 Task: Open a blank sheet, save the file as effectivedm.rtf Add Heading 'Strategies for effective decision-making: 'Add the following points with tick bullets '•	Gather information _x000D_
•	Consider pros and cons_x000D_
' Highlight heading with color  Grey ,change the font size of heading and points to 26
Action: Mouse moved to (349, 180)
Screenshot: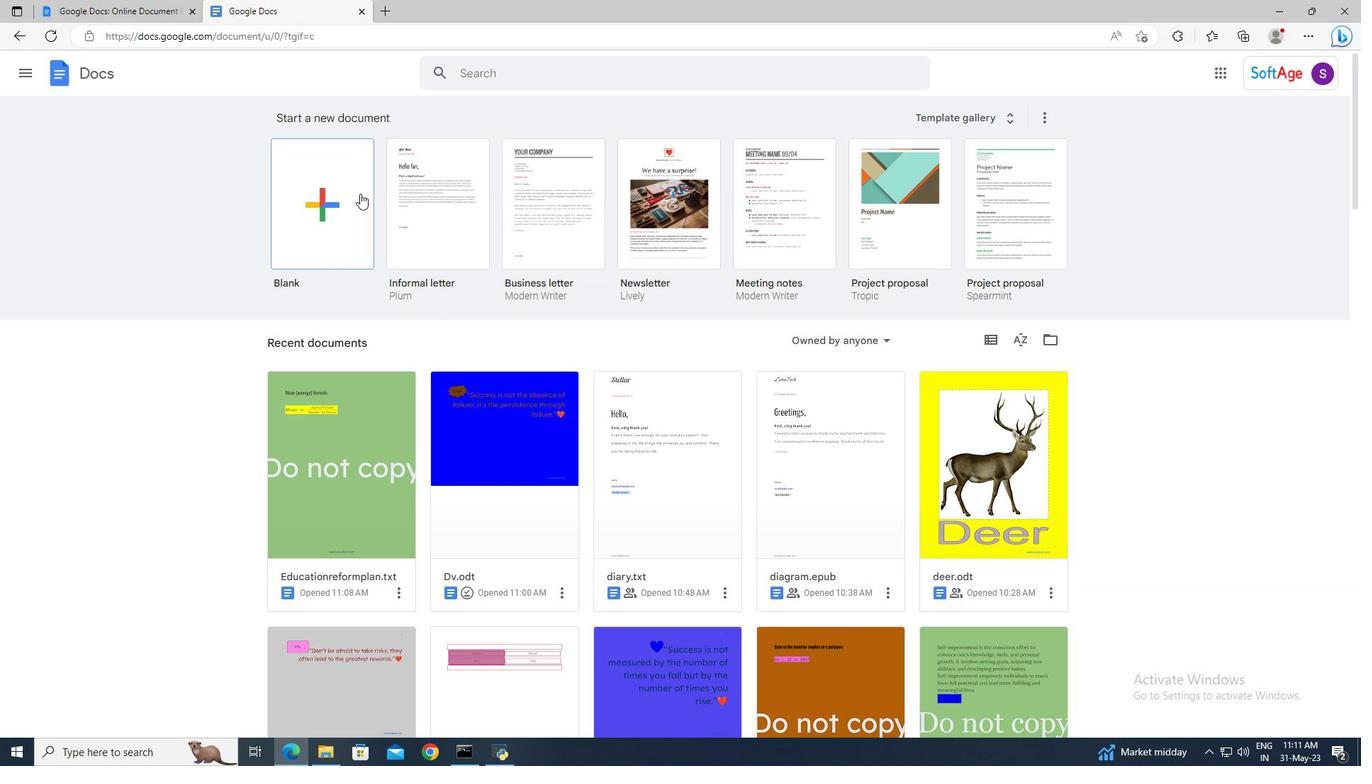 
Action: Mouse pressed left at (349, 180)
Screenshot: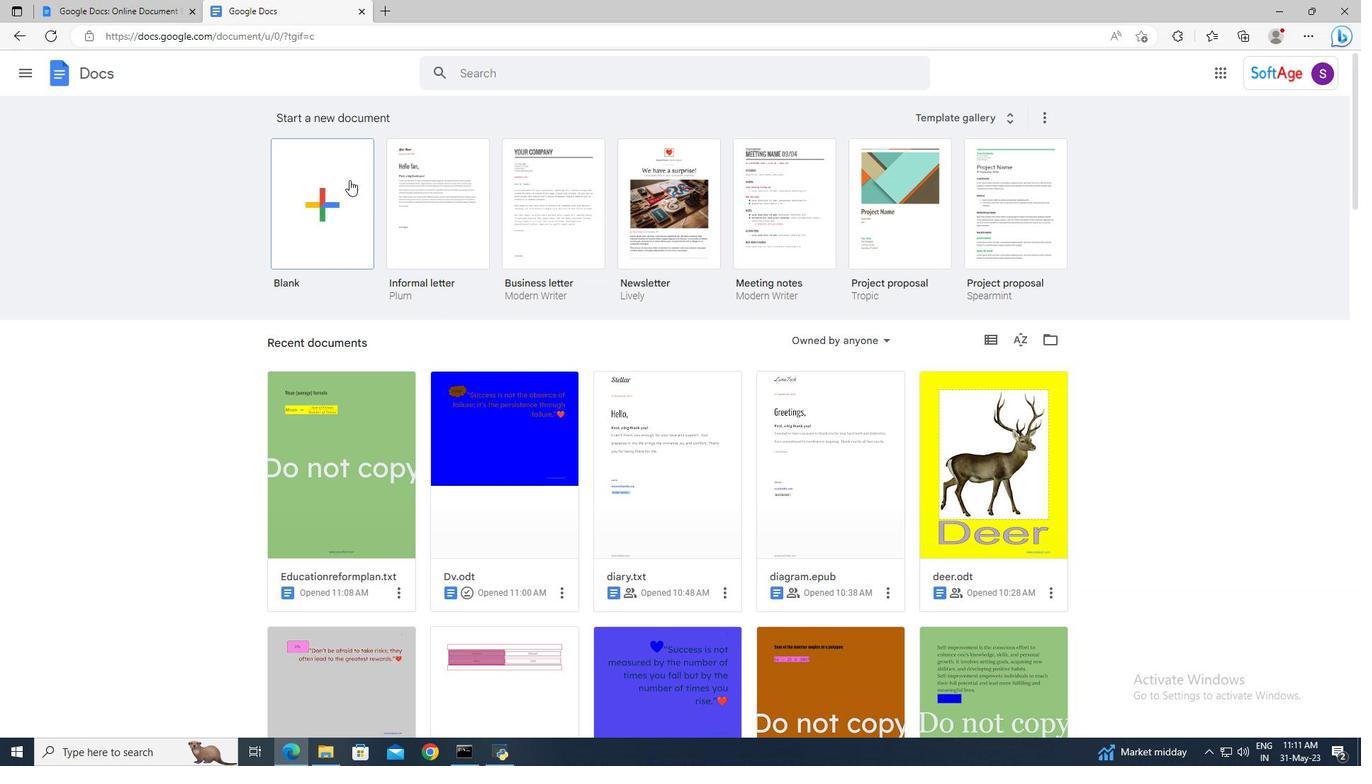 
Action: Mouse moved to (138, 66)
Screenshot: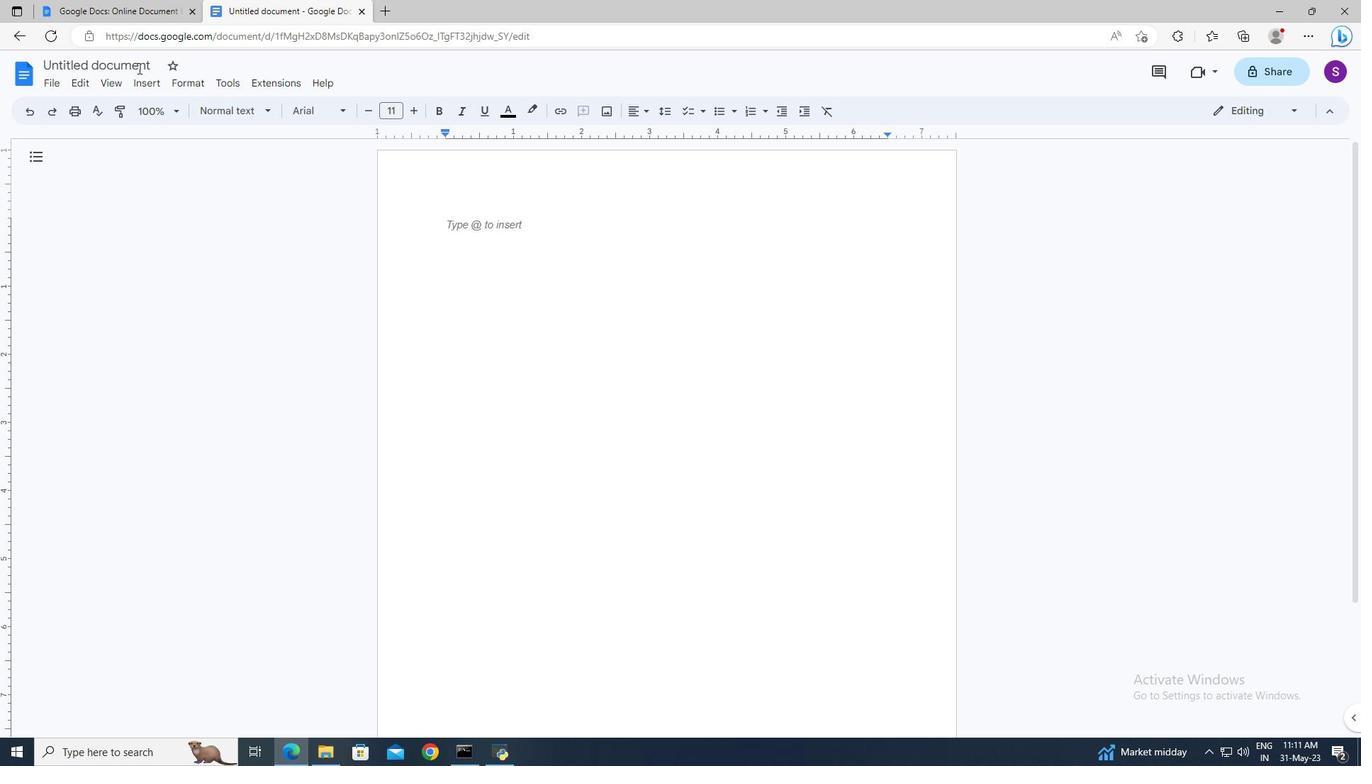 
Action: Mouse pressed left at (138, 66)
Screenshot: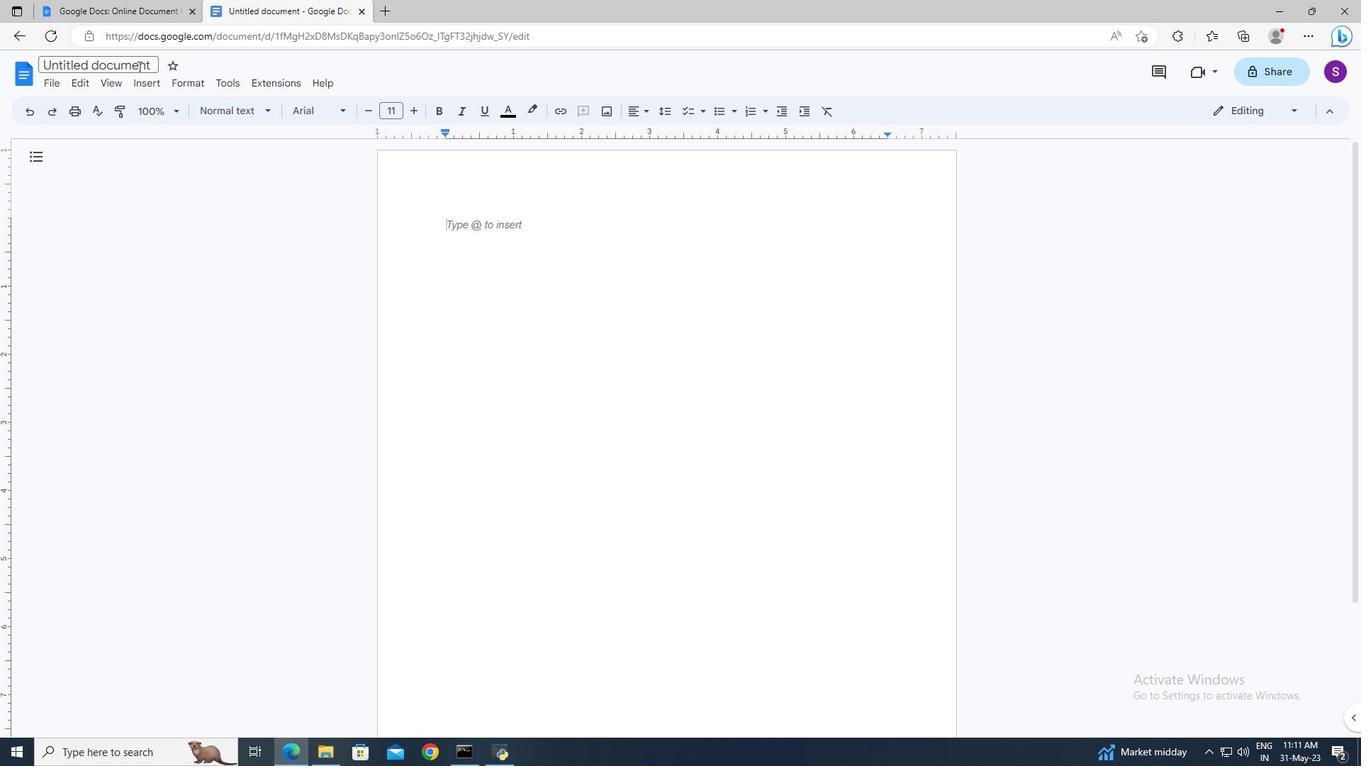 
Action: Mouse moved to (138, 65)
Screenshot: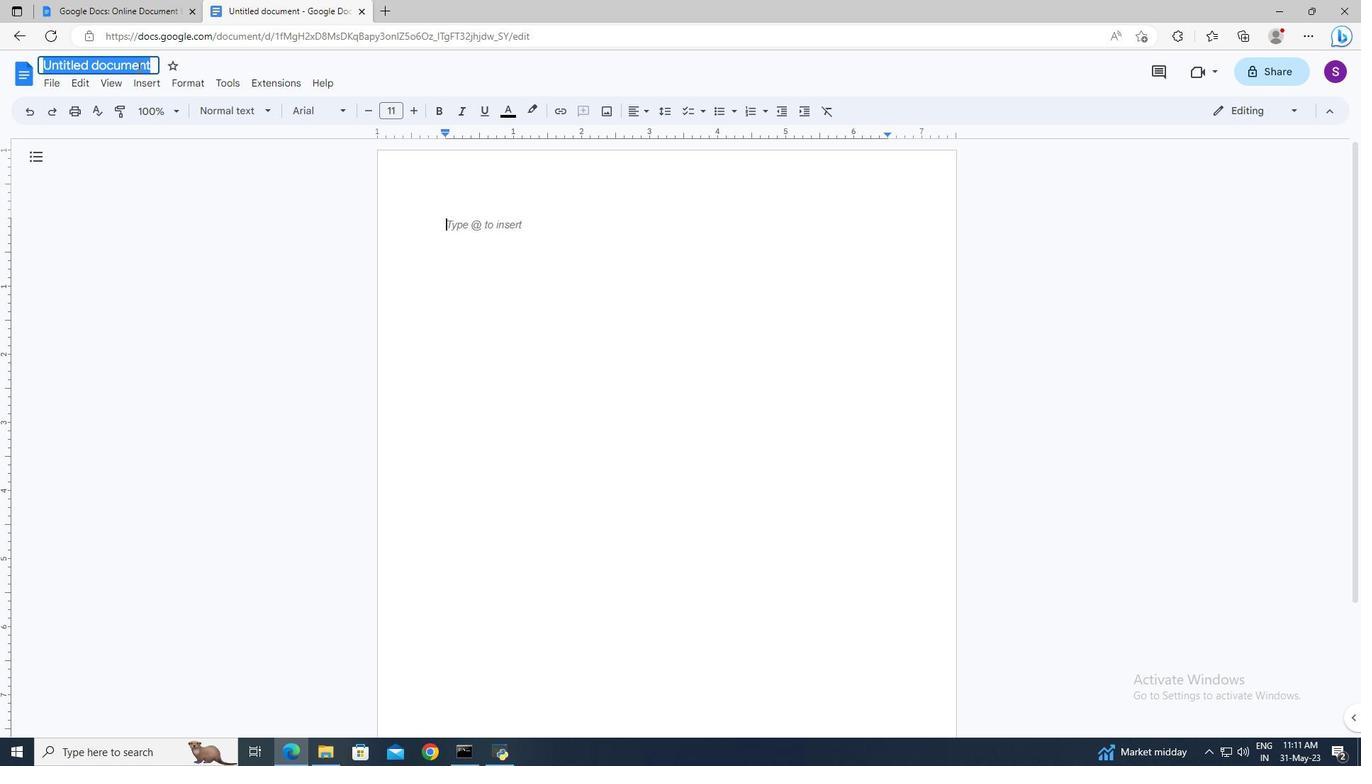 
Action: Key pressed effectivedm.rtf<Key.enter>
Screenshot: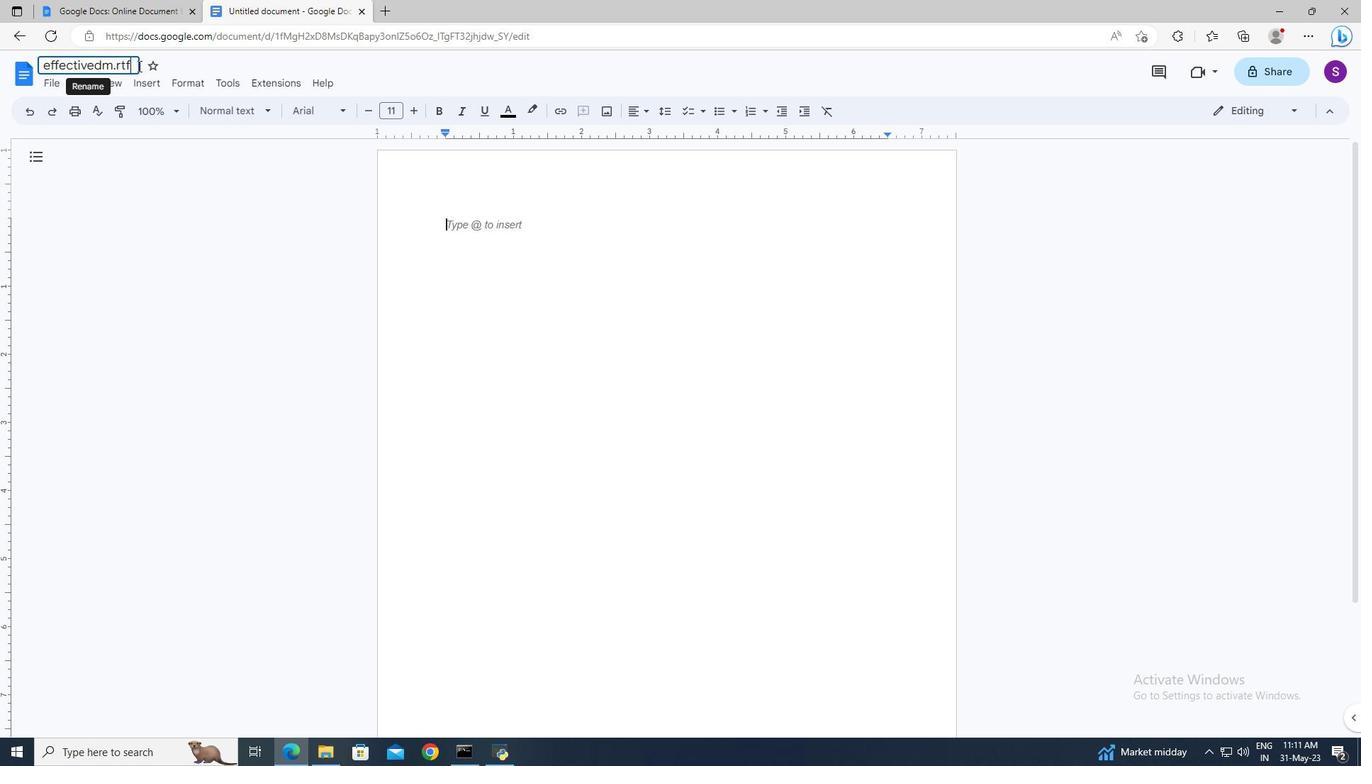 
Action: Mouse moved to (217, 113)
Screenshot: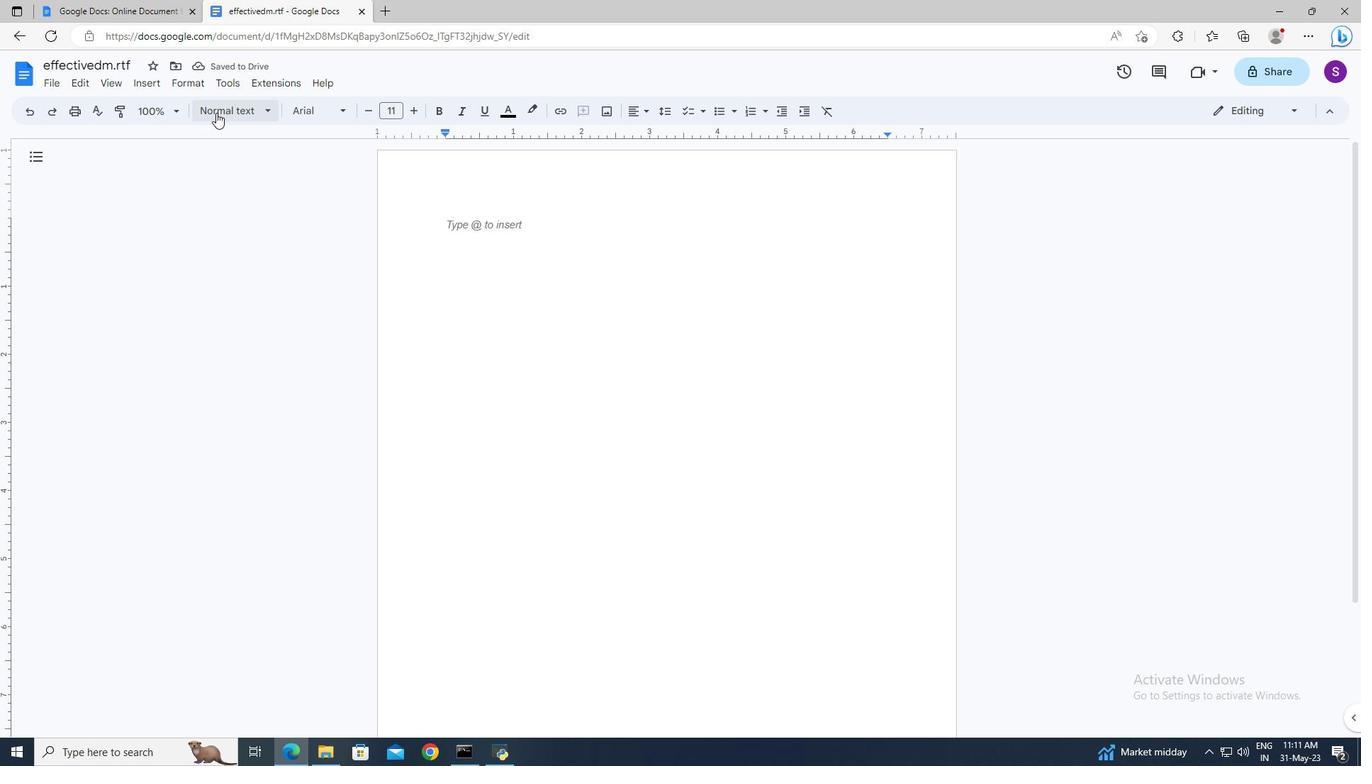 
Action: Mouse pressed left at (217, 113)
Screenshot: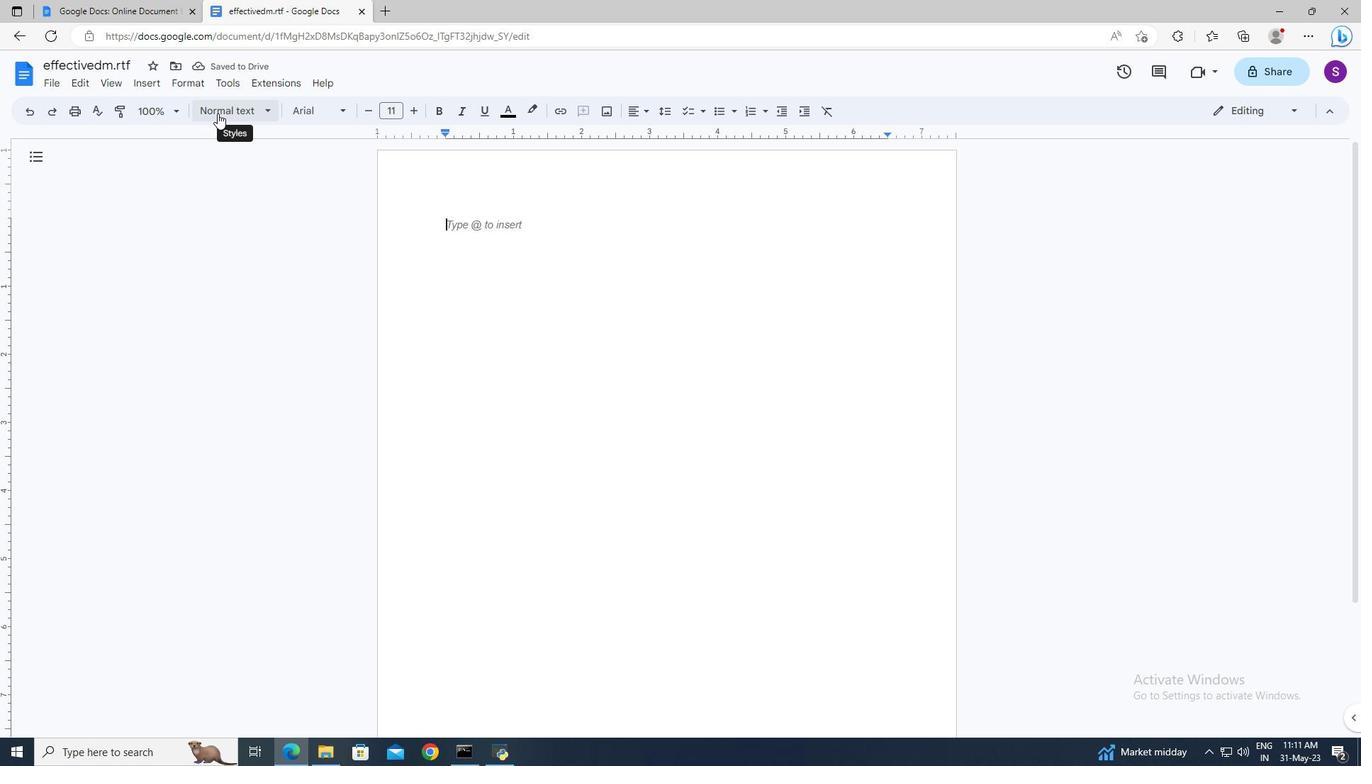 
Action: Mouse moved to (269, 308)
Screenshot: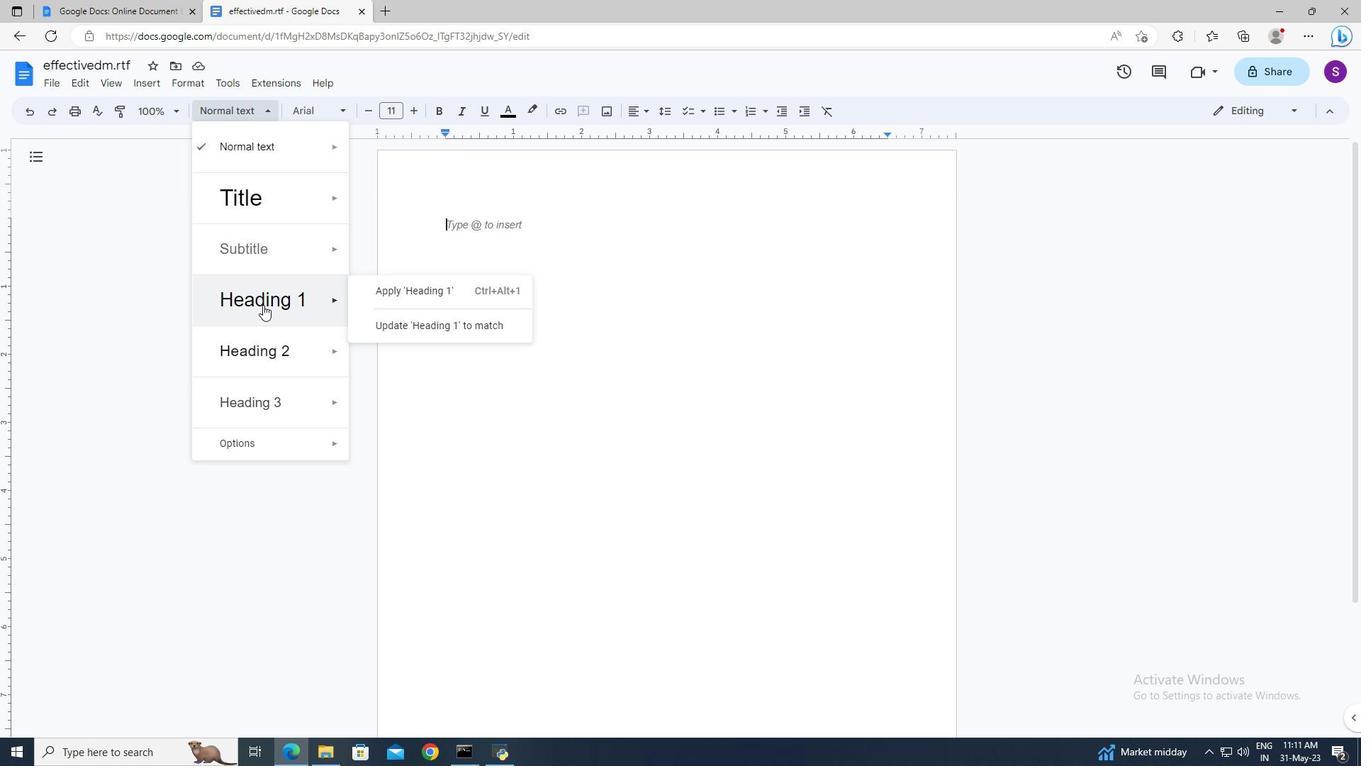 
Action: Mouse pressed left at (269, 308)
Screenshot: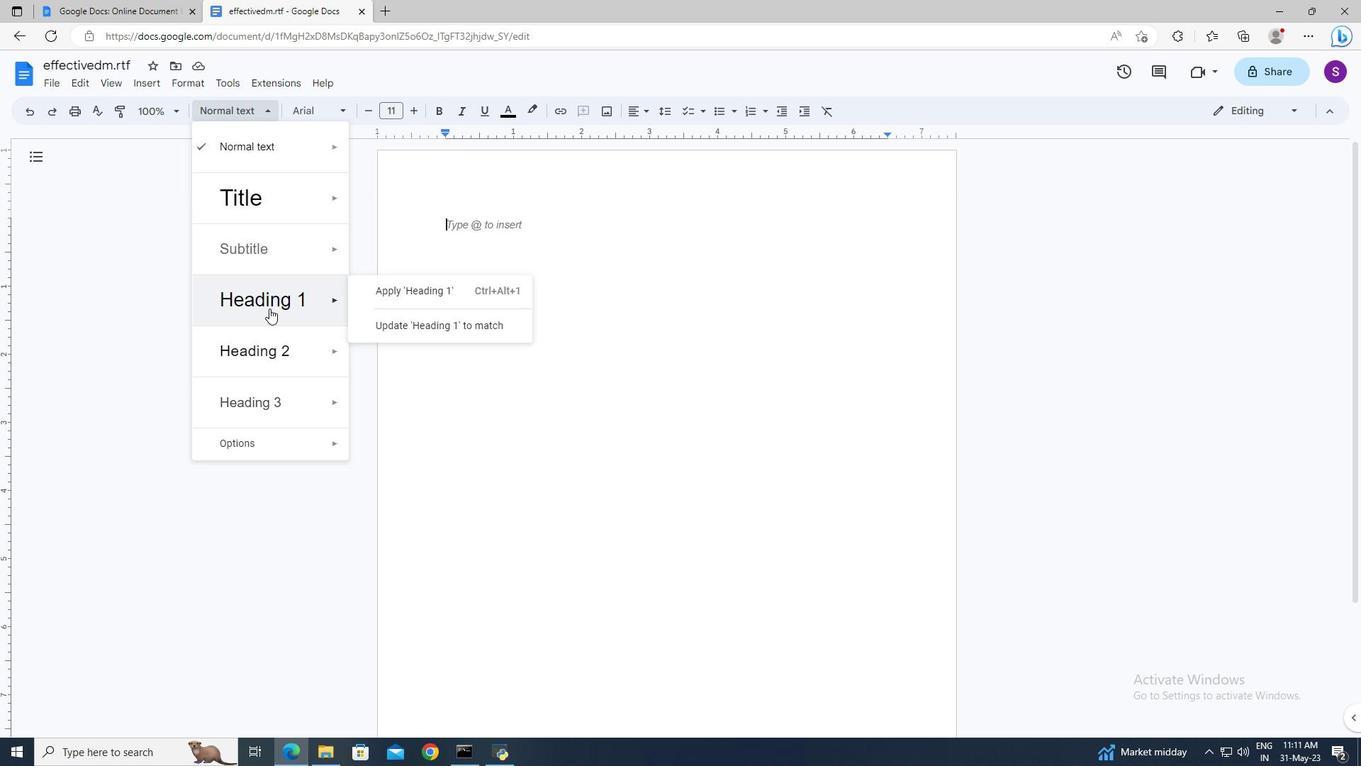 
Action: Key pressed <Key.shift_r>Strategies<Key.space>for<Key.space>effective<Key.space>decision-making<Key.shift>:<Key.enter><Key.enter>
Screenshot: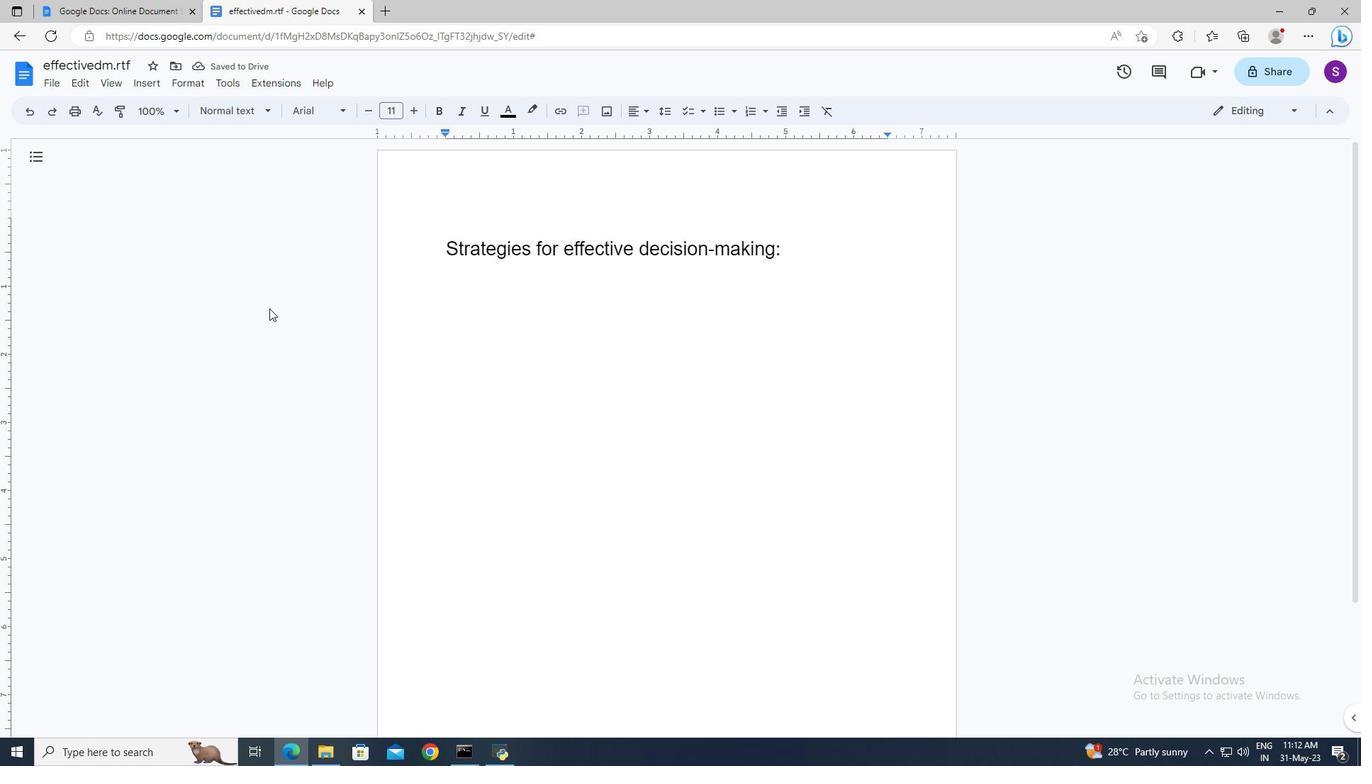 
Action: Mouse moved to (735, 110)
Screenshot: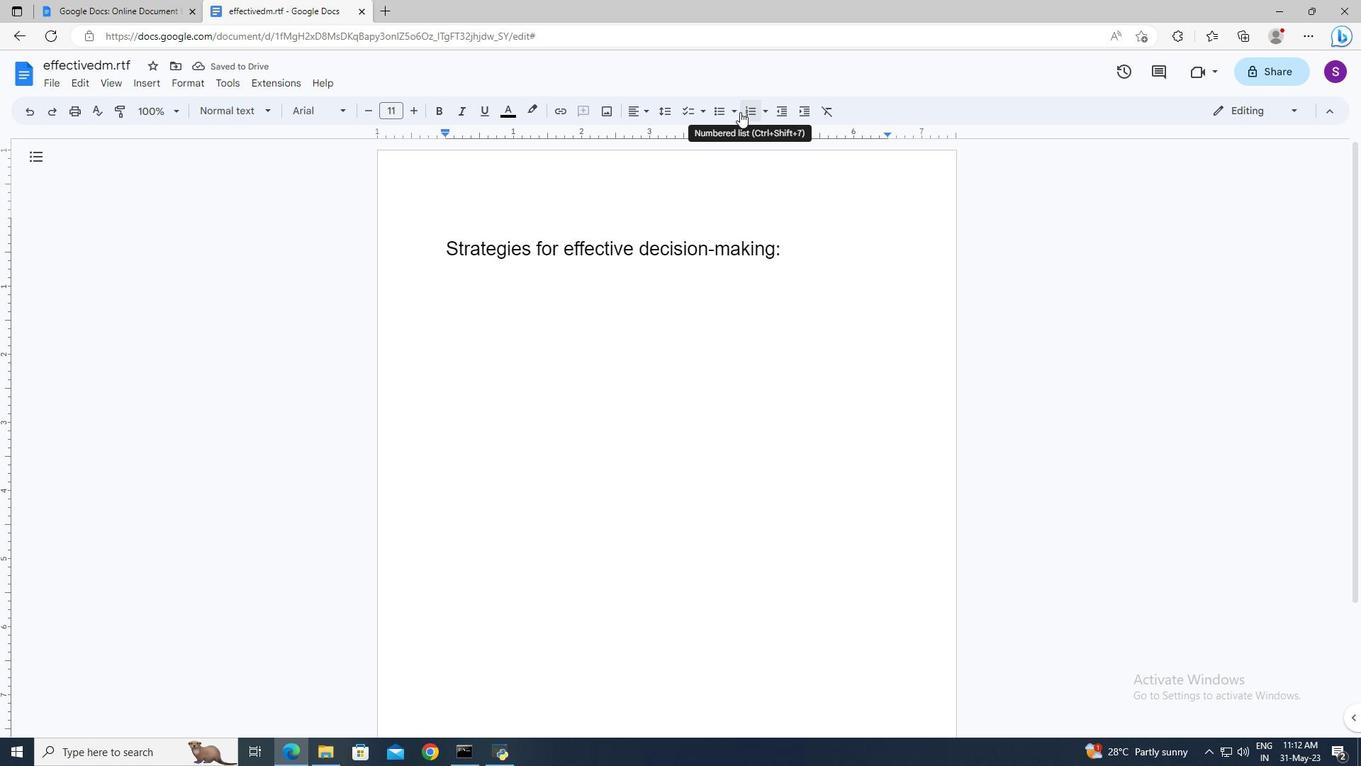 
Action: Mouse pressed left at (735, 110)
Screenshot: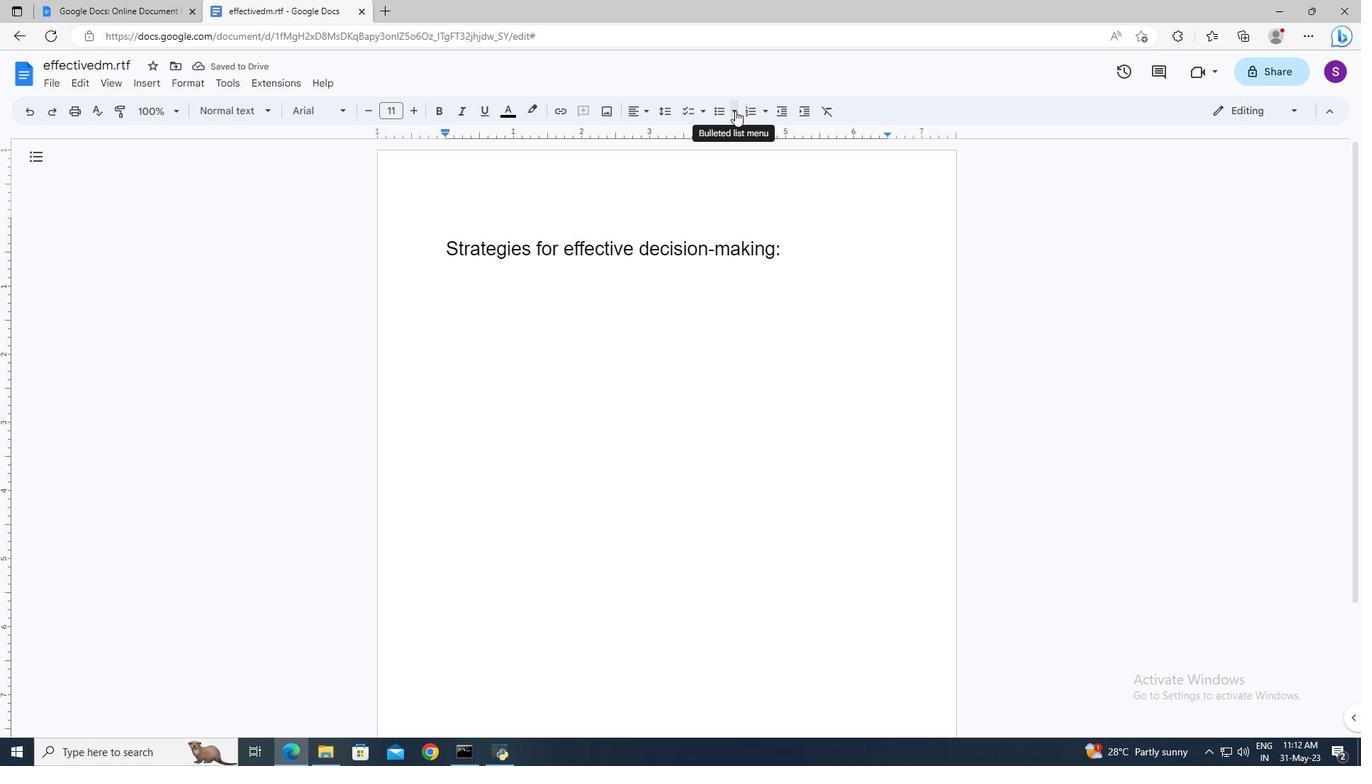 
Action: Mouse moved to (735, 158)
Screenshot: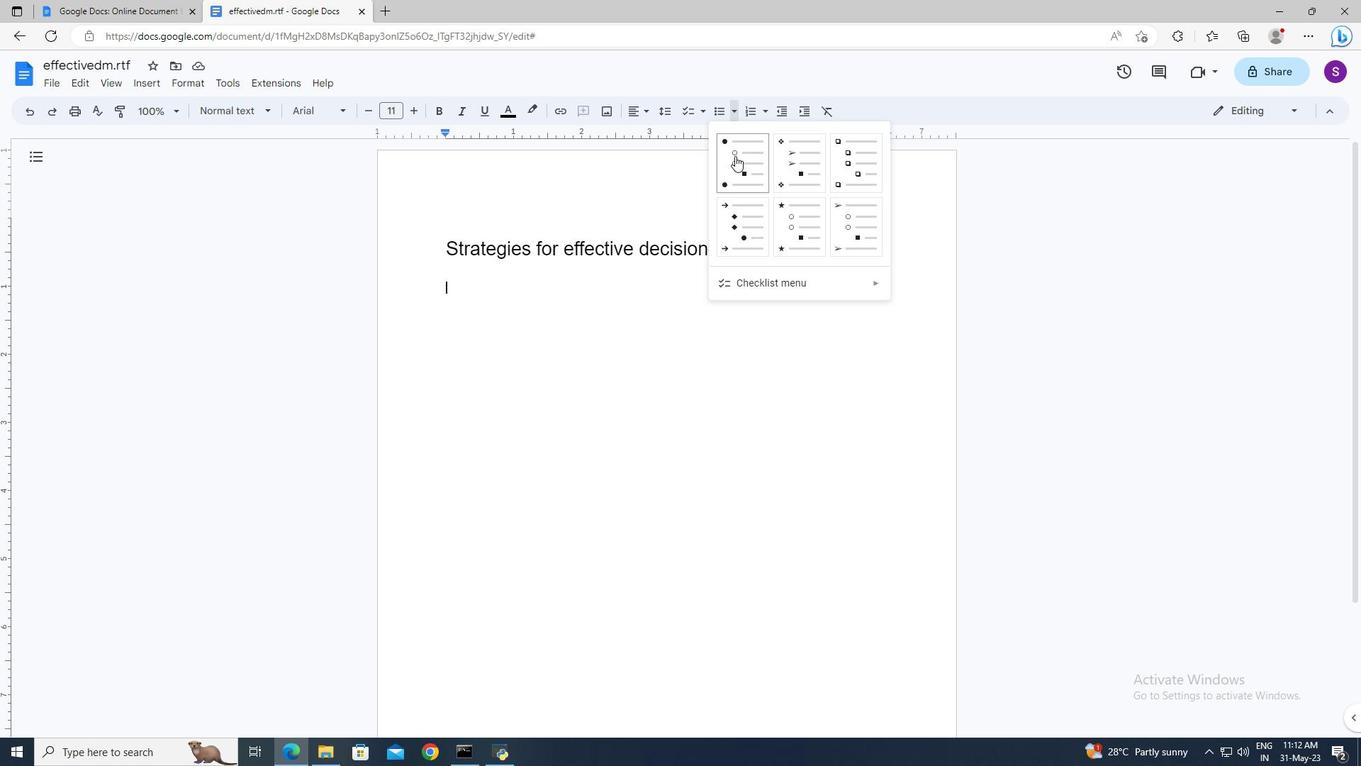 
Action: Mouse pressed left at (735, 158)
Screenshot: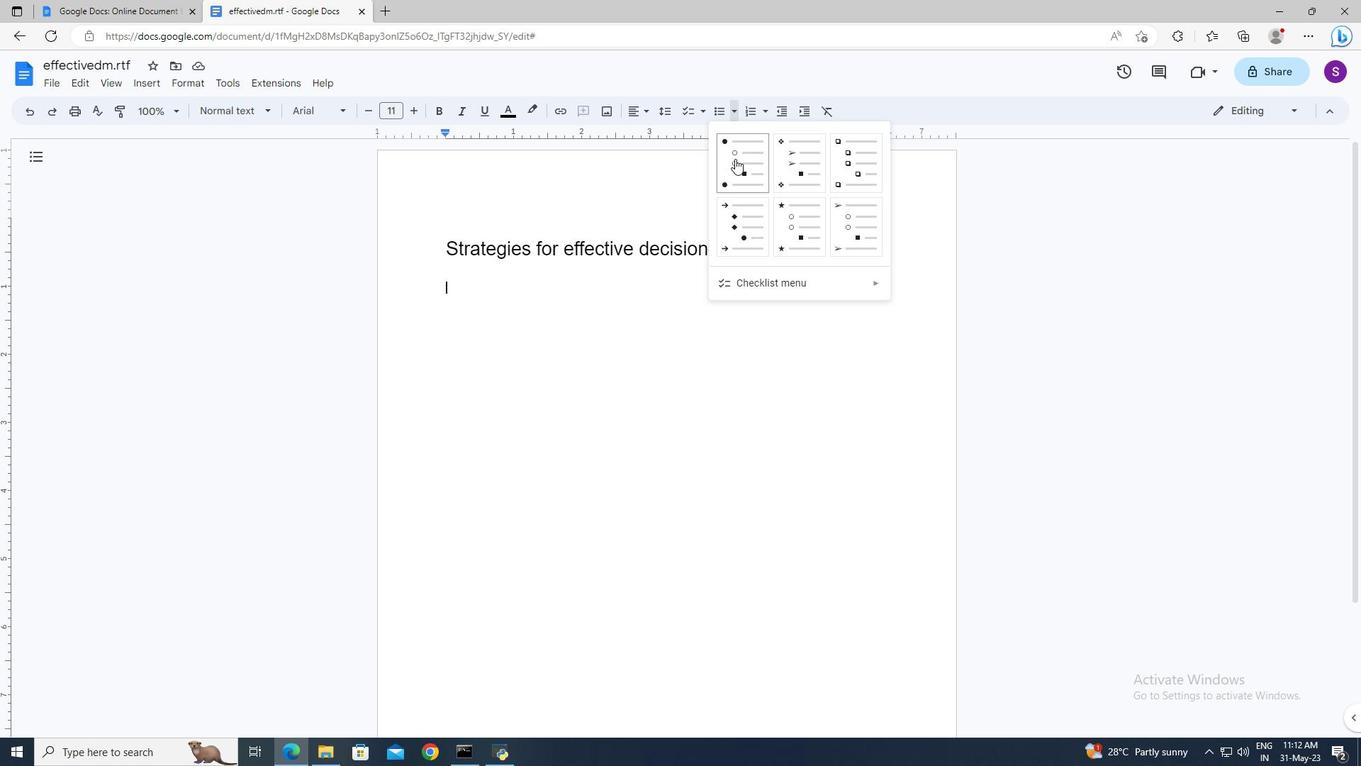 
Action: Mouse moved to (711, 301)
Screenshot: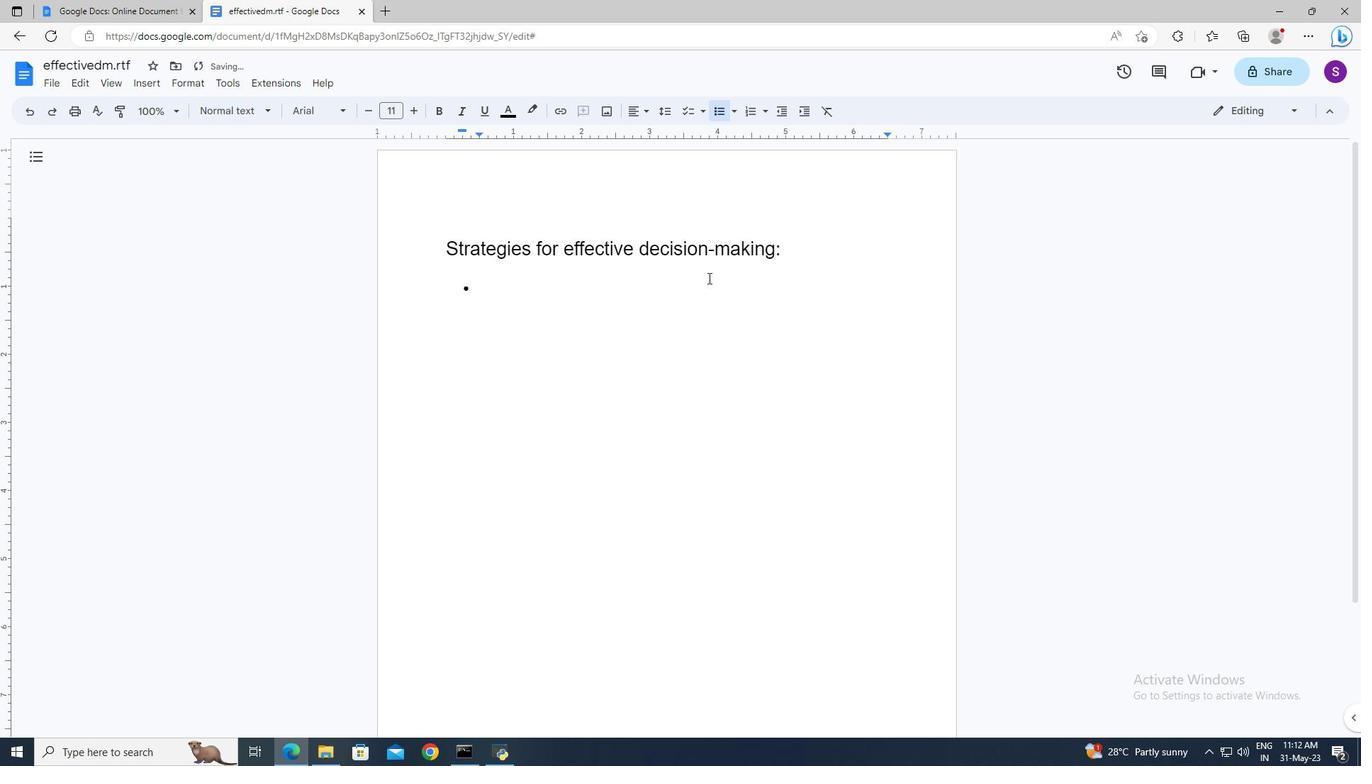 
Action: Key pressed <Key.backspace>
Screenshot: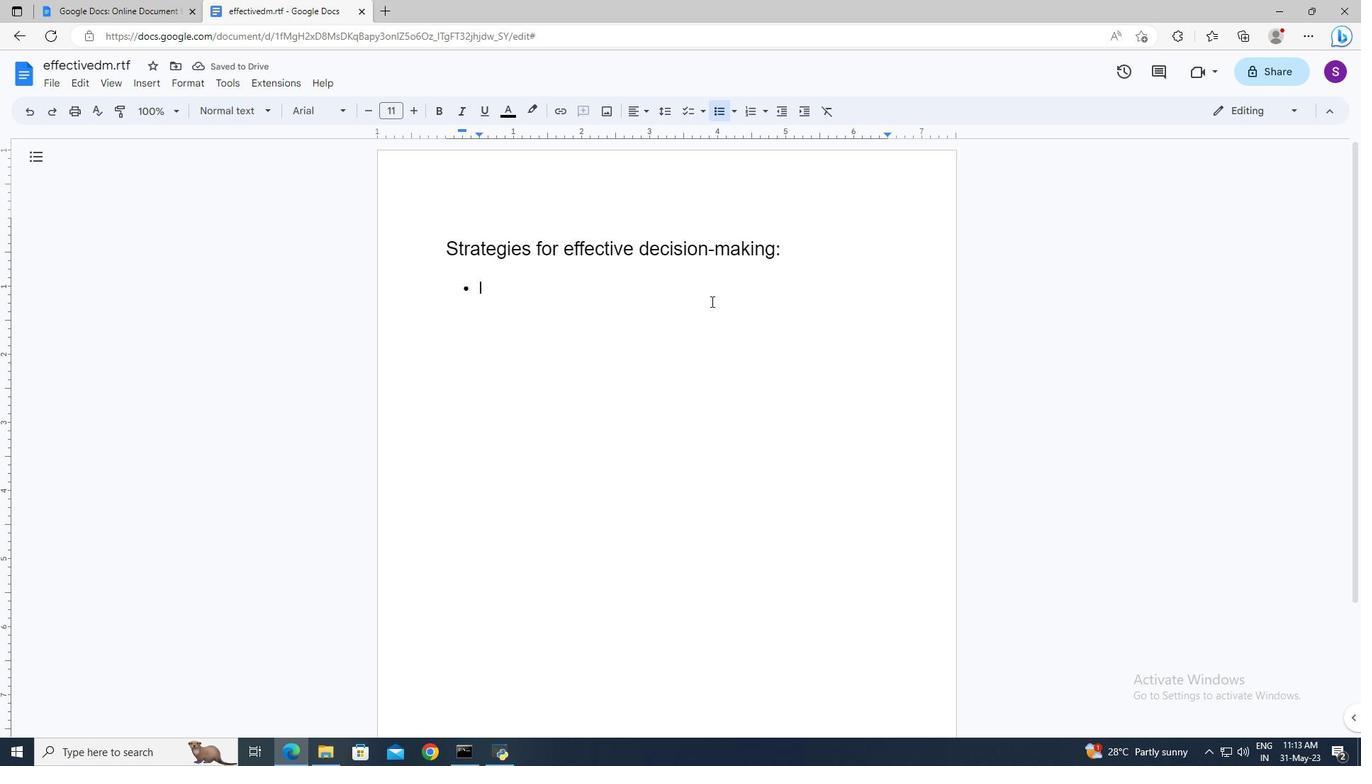
Action: Mouse moved to (701, 108)
Screenshot: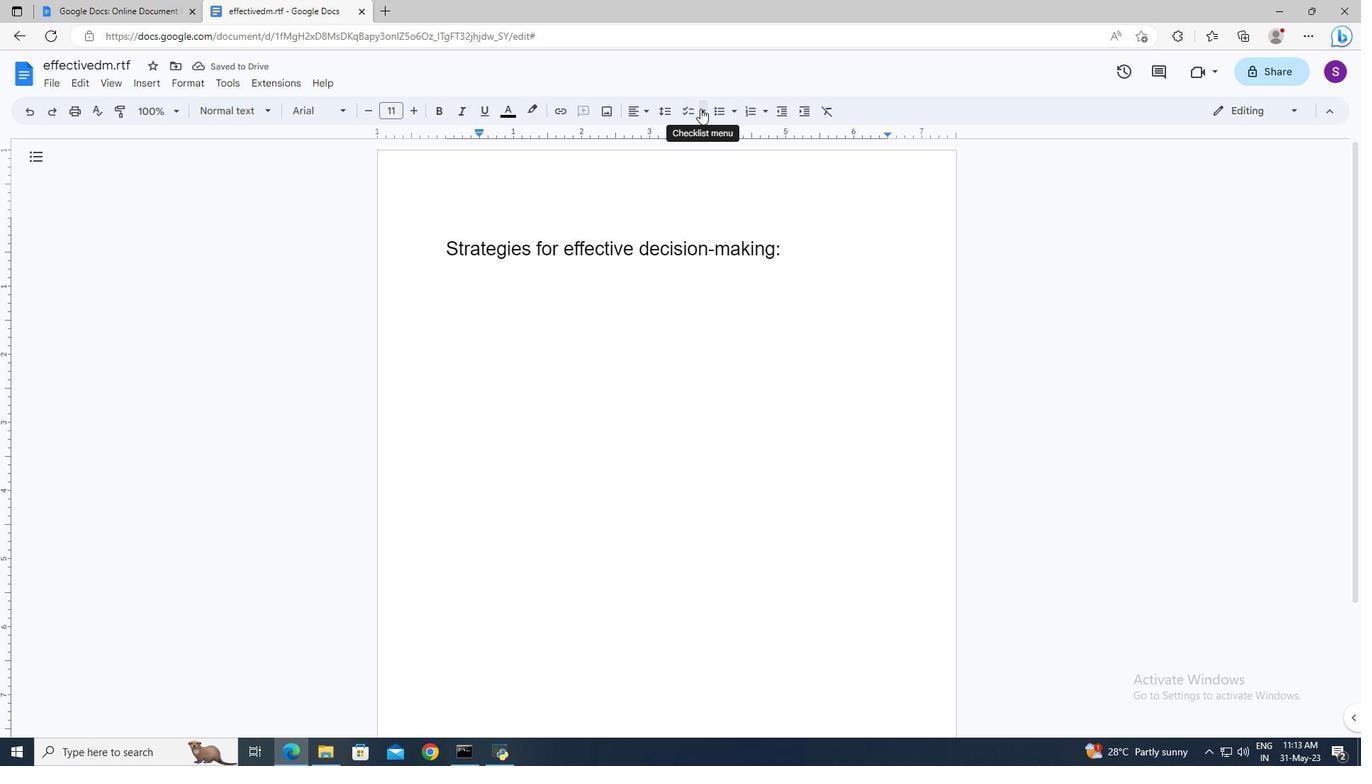 
Action: Mouse pressed left at (701, 108)
Screenshot: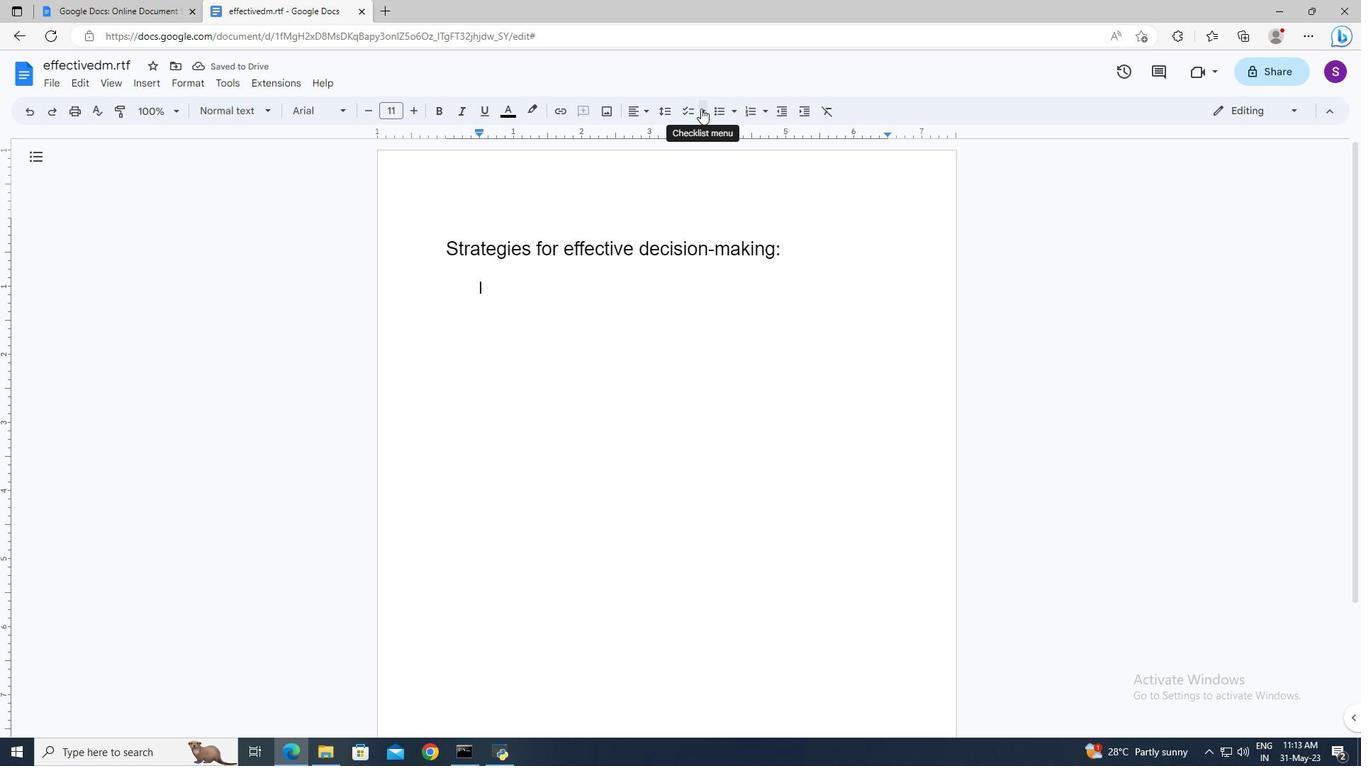
Action: Mouse moved to (754, 150)
Screenshot: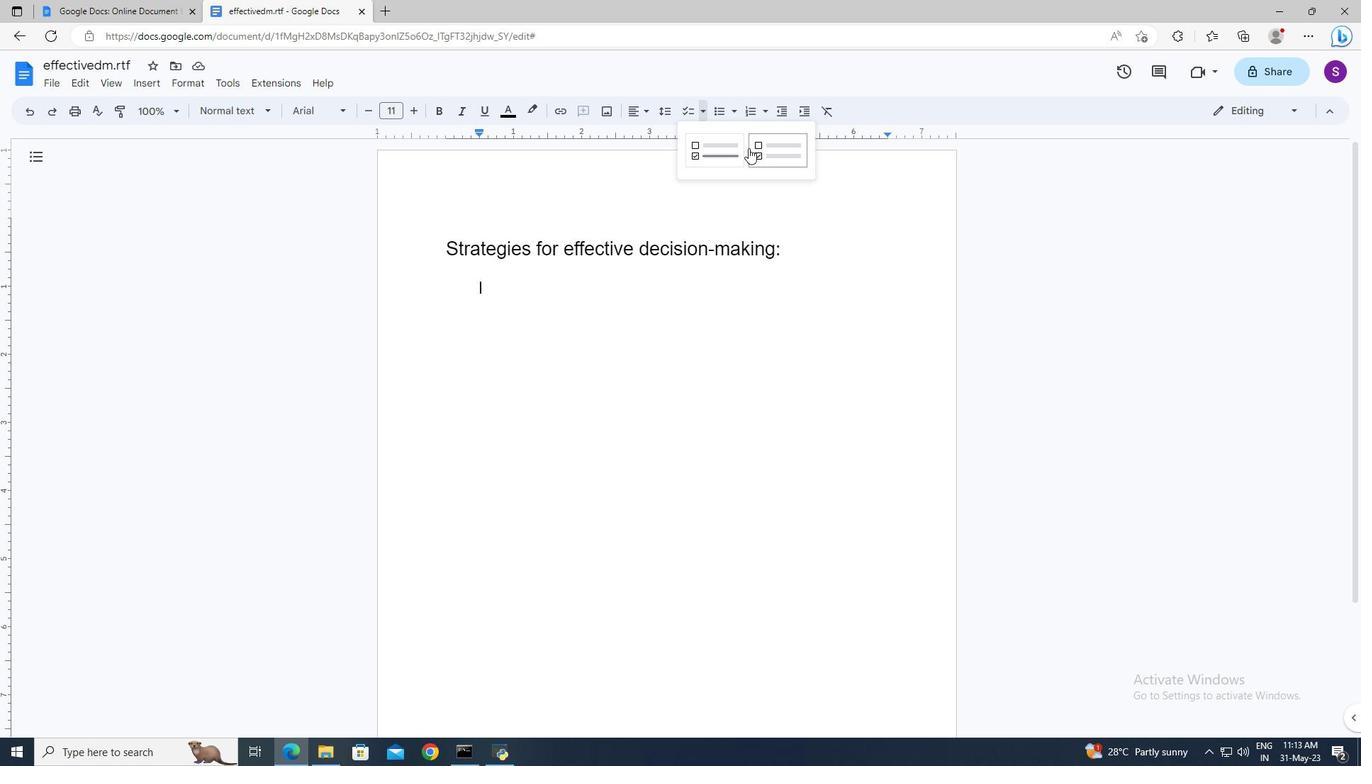 
Action: Mouse pressed left at (754, 150)
Screenshot: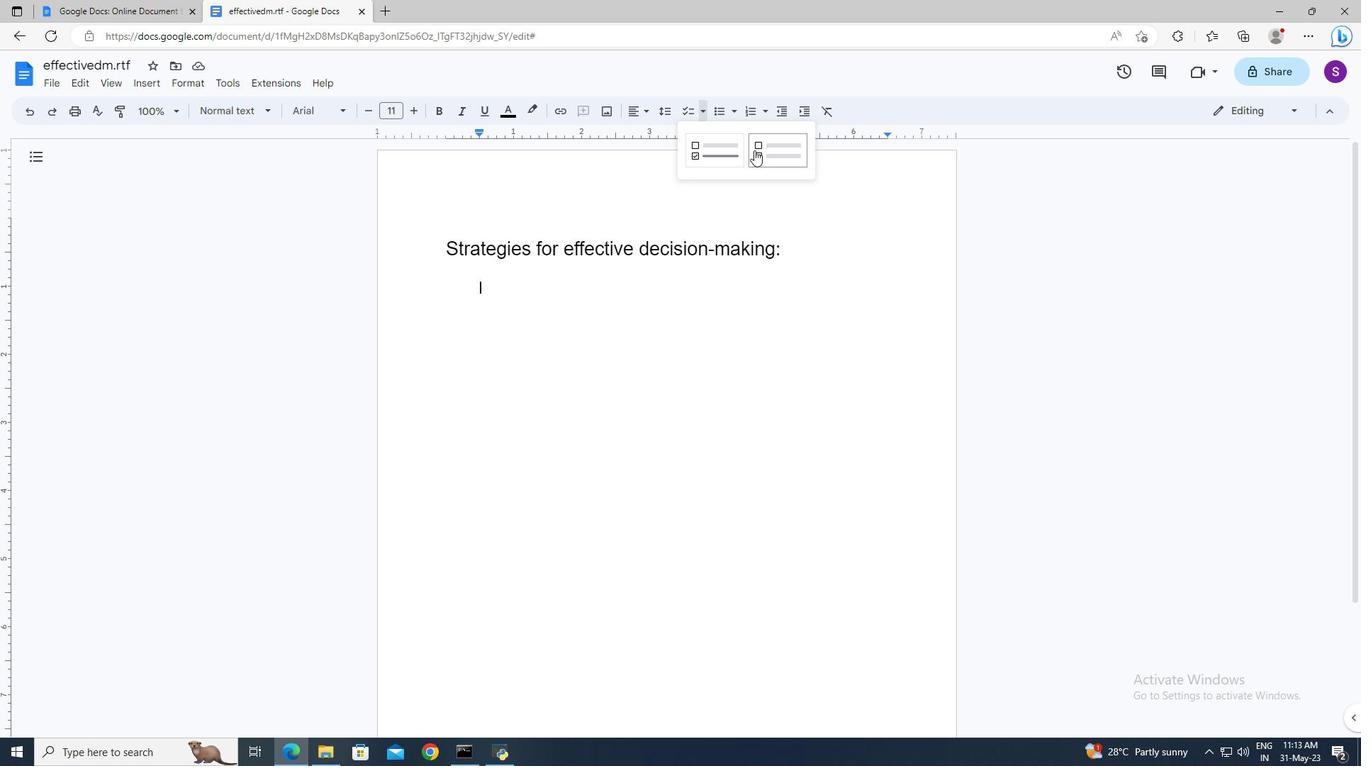 
Action: Mouse moved to (656, 272)
Screenshot: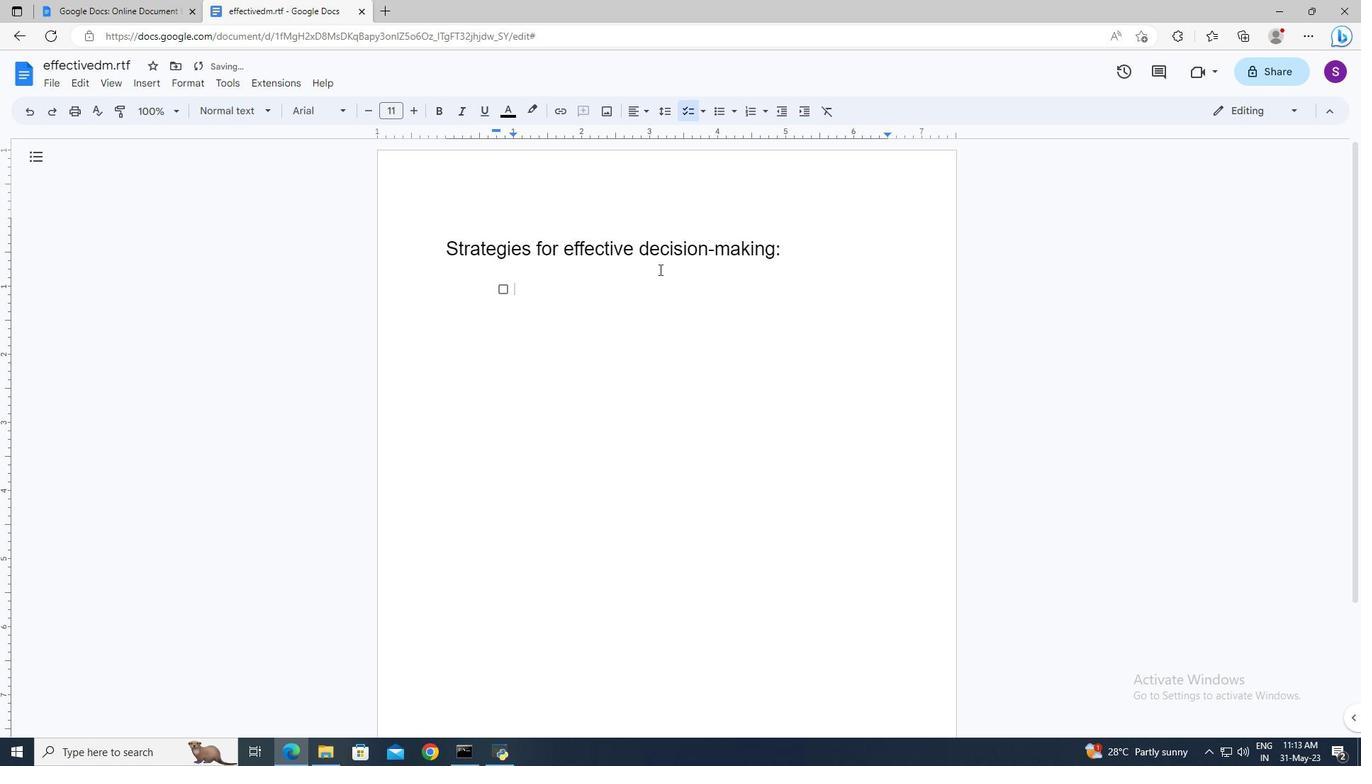 
Action: Key pressed <Key.shift>Gather<Key.space>information<Key.enter><Key.shift>Consider<Key.space>pros<Key.space>and<Key.space>cons
Screenshot: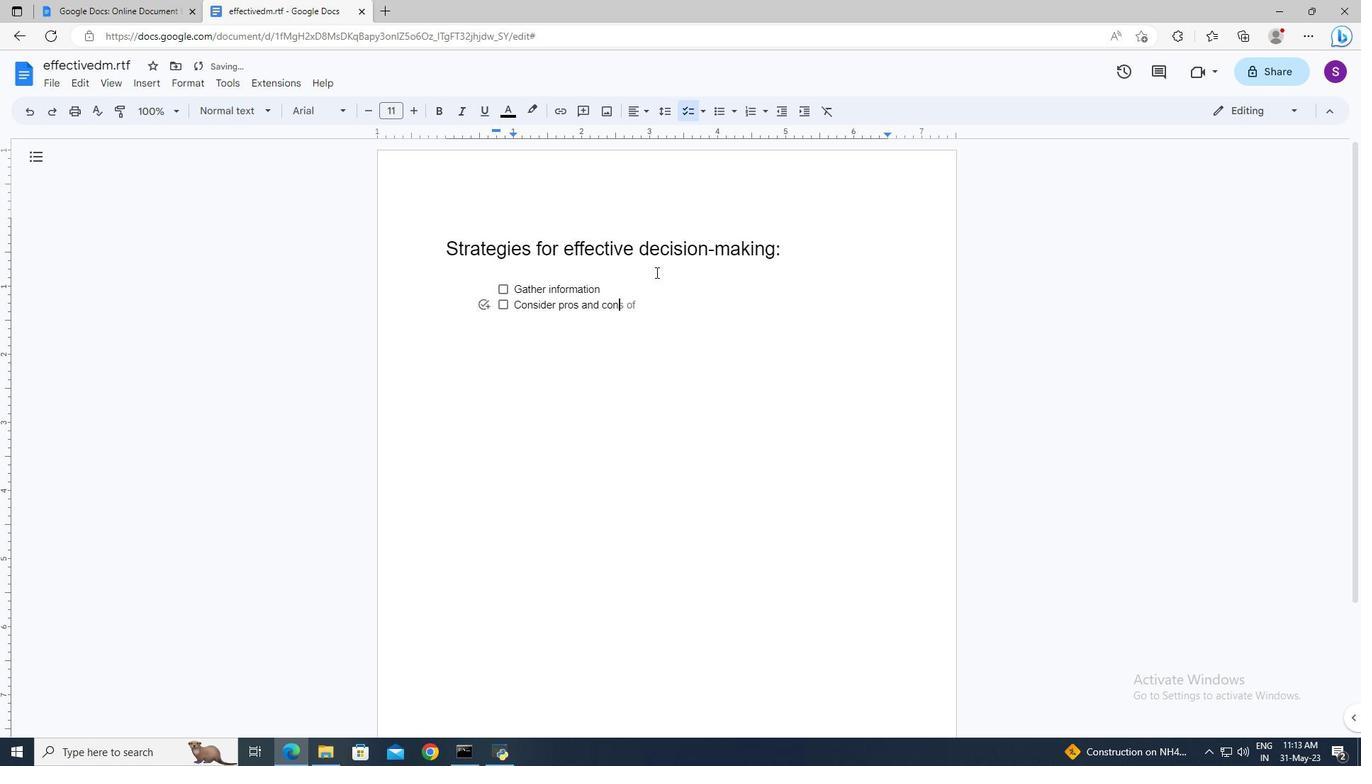 
Action: Mouse moved to (503, 291)
Screenshot: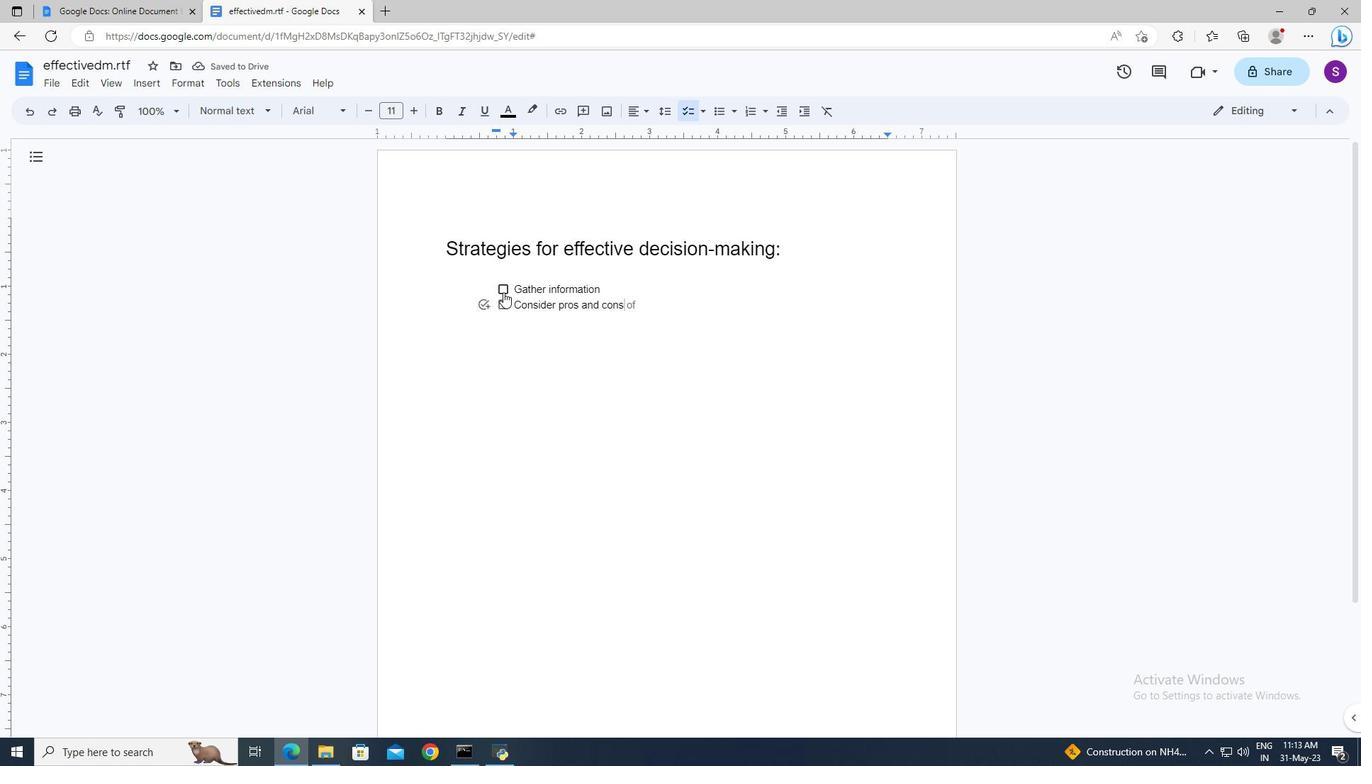 
Action: Mouse pressed left at (503, 291)
Screenshot: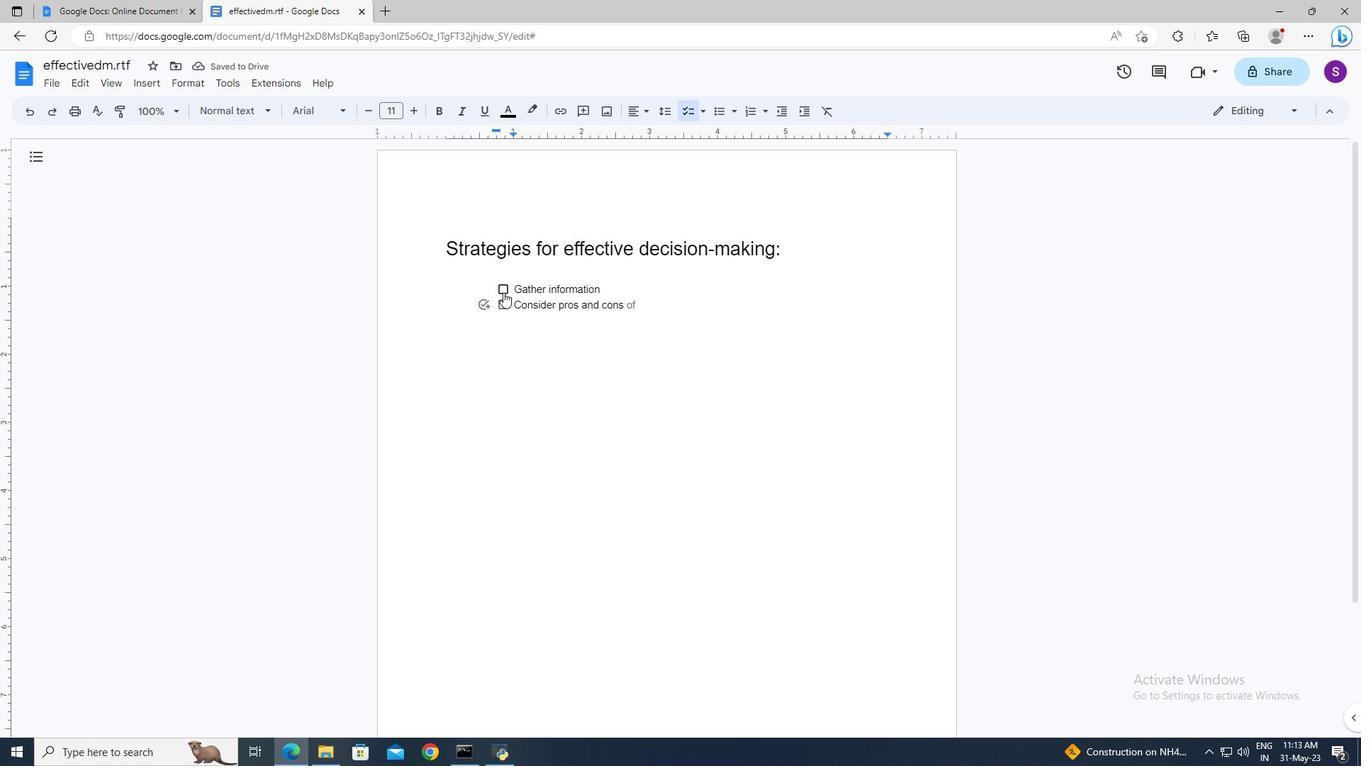 
Action: Mouse moved to (504, 303)
Screenshot: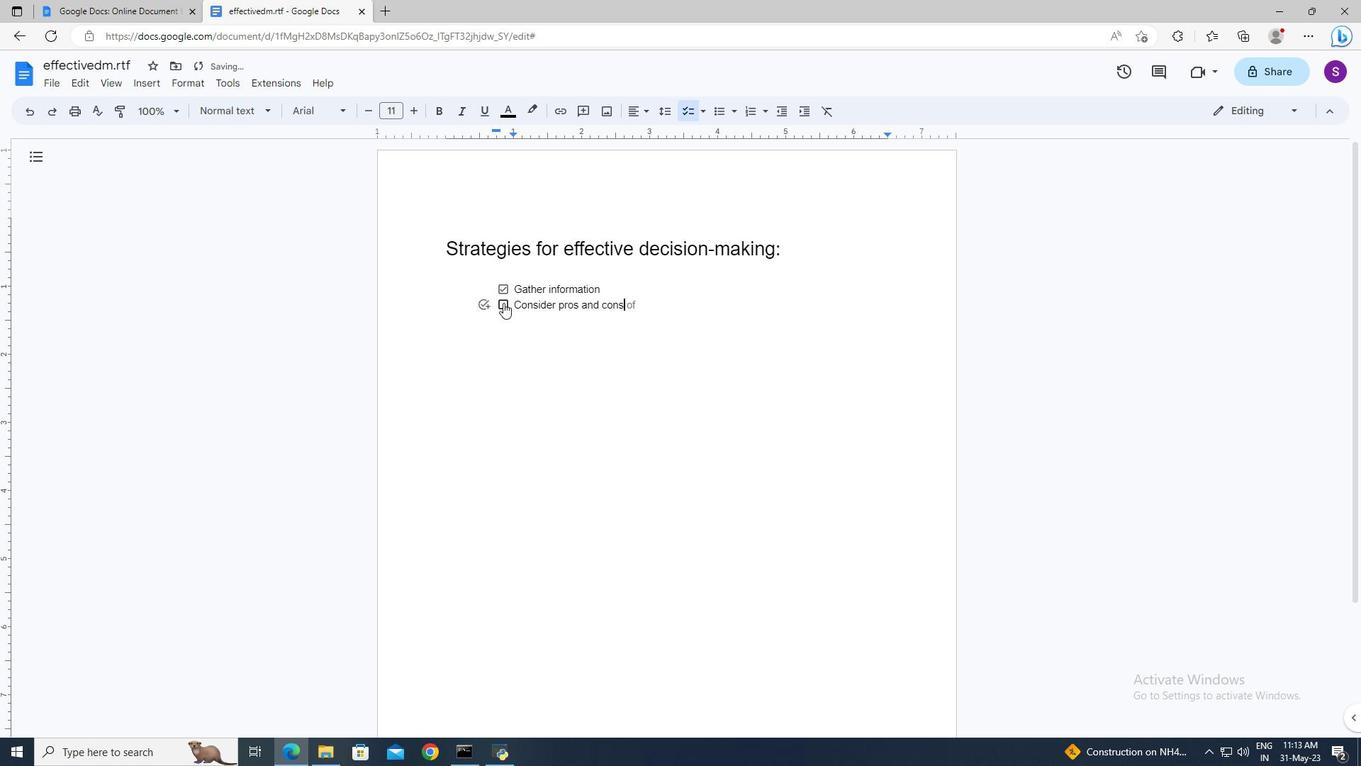 
Action: Mouse pressed left at (504, 303)
Screenshot: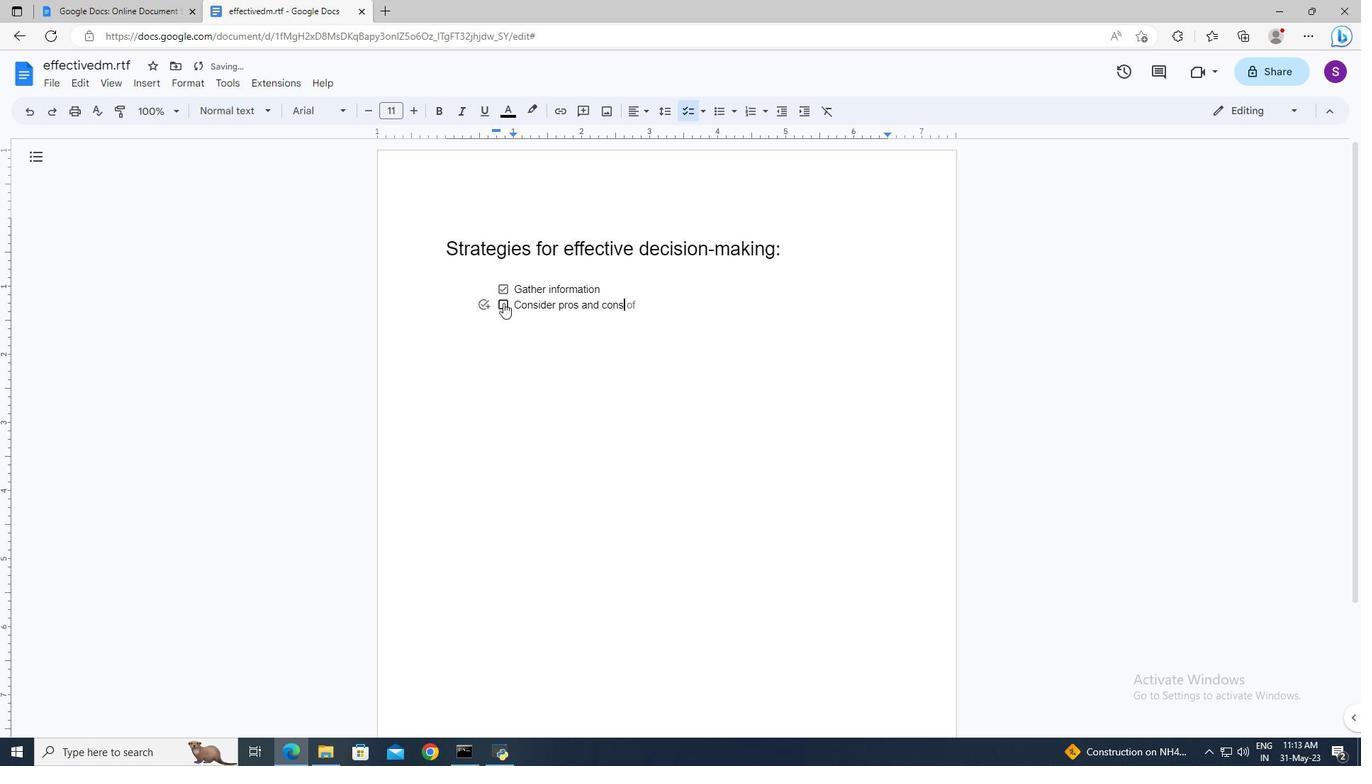 
Action: Mouse moved to (442, 257)
Screenshot: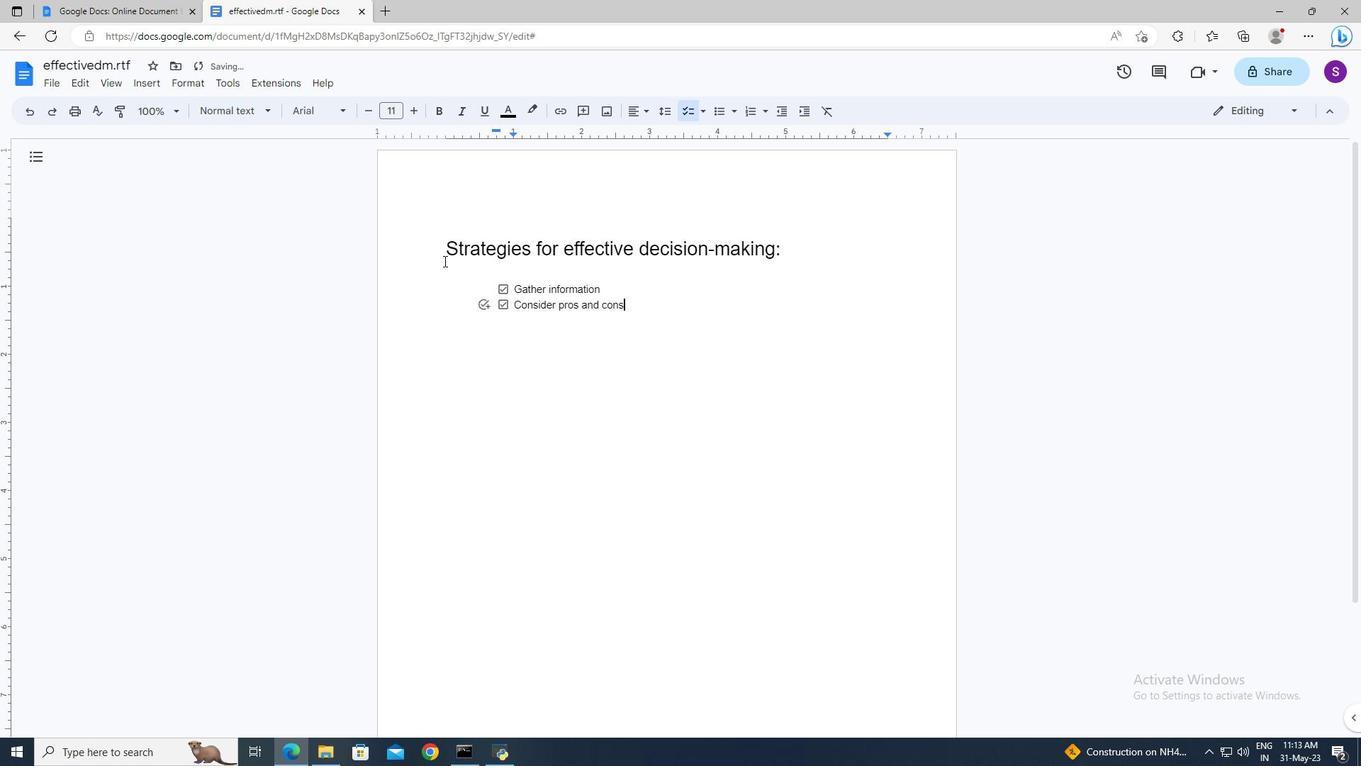 
Action: Mouse pressed left at (442, 257)
Screenshot: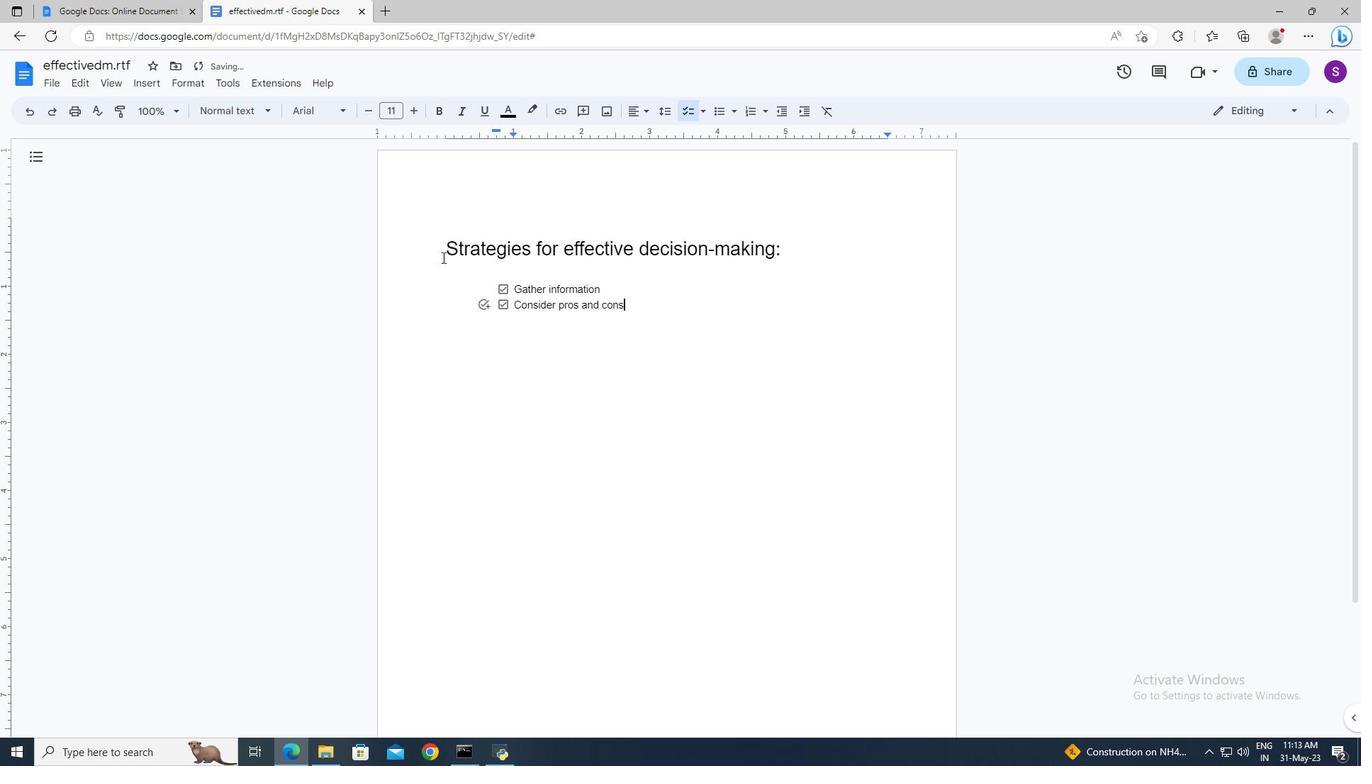 
Action: Key pressed <Key.shift><Key.right><Key.right><Key.right><Key.right><Key.right><Key.right><Key.right>
Screenshot: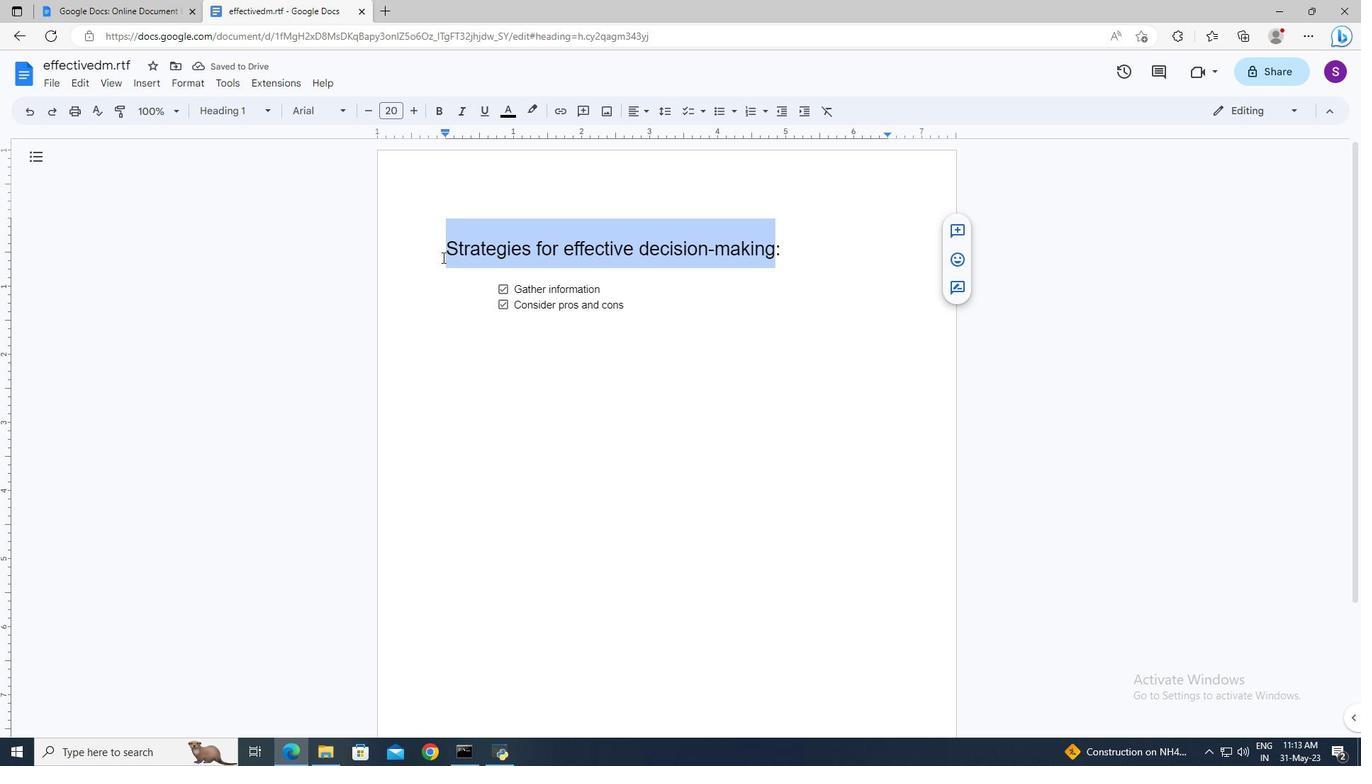 
Action: Mouse moved to (526, 112)
Screenshot: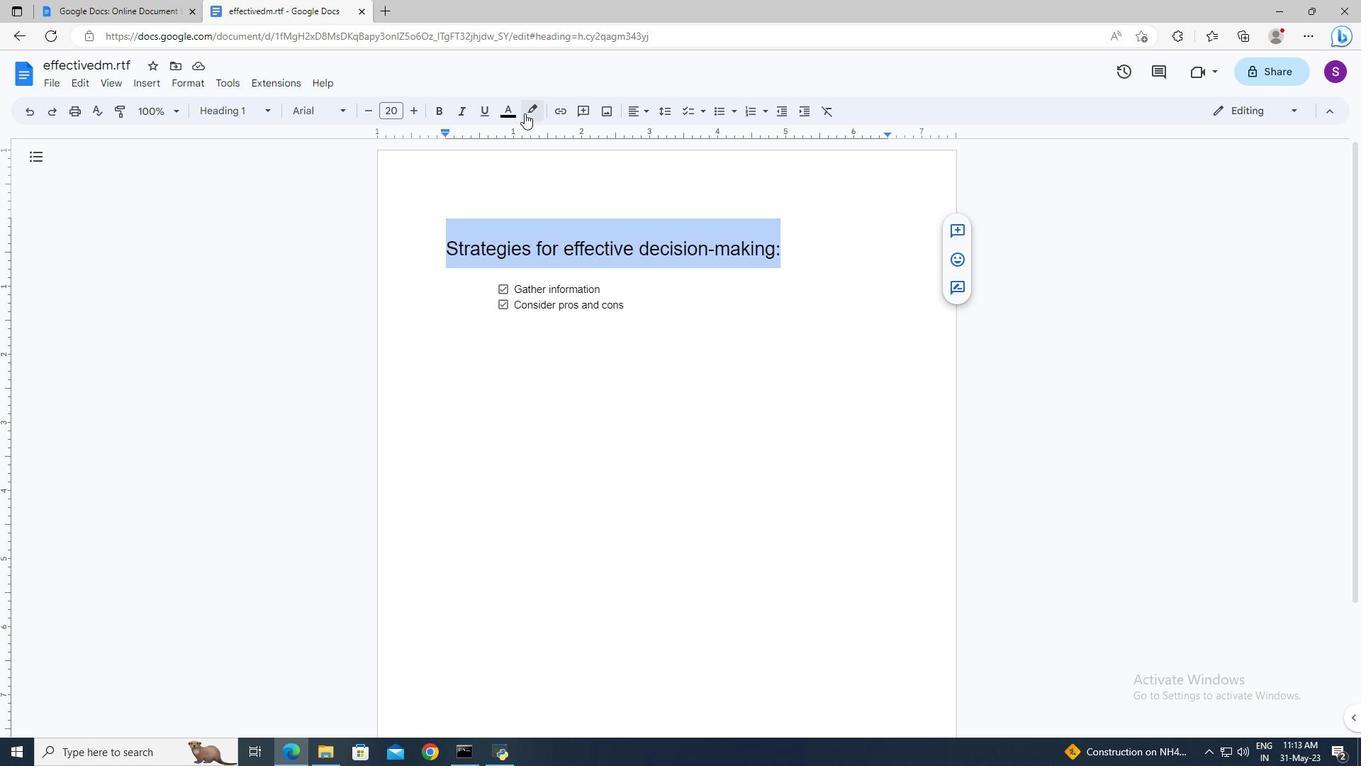 
Action: Mouse pressed left at (526, 112)
Screenshot: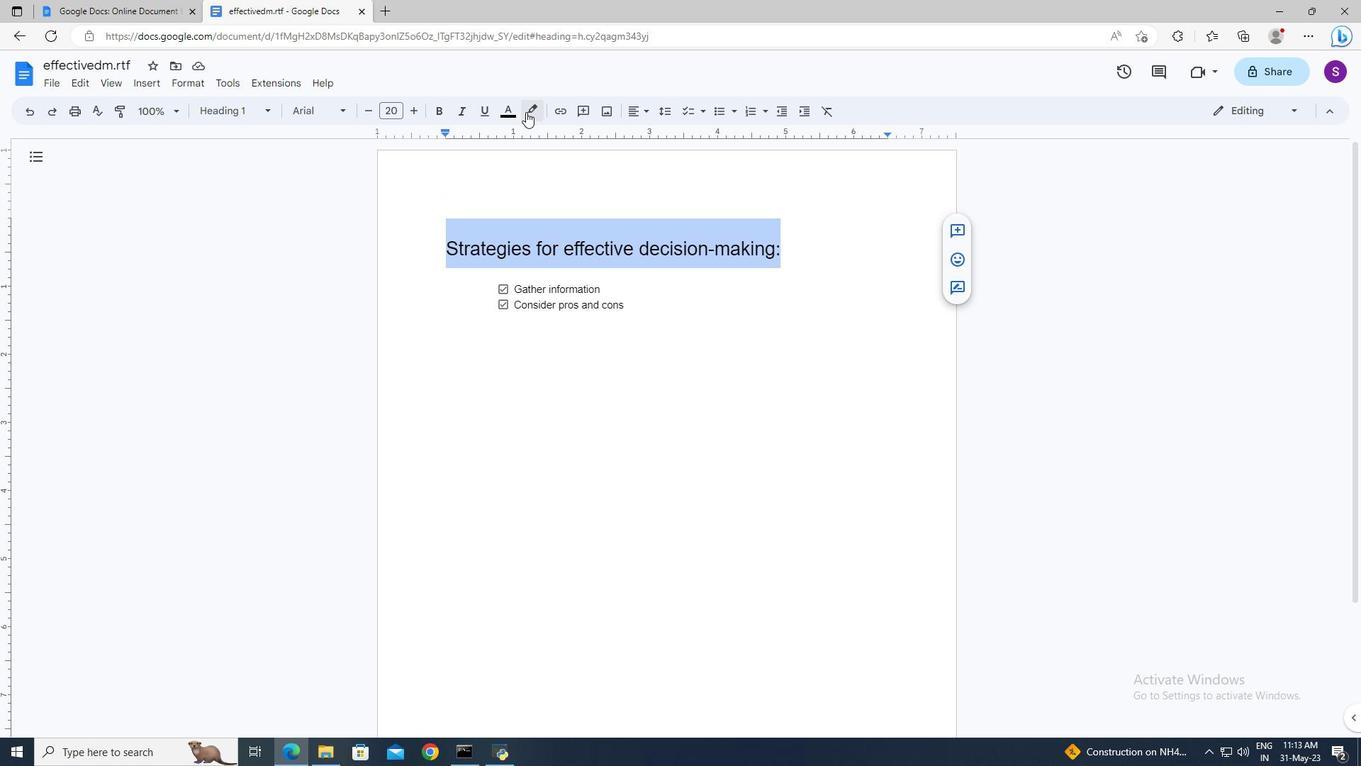 
Action: Mouse moved to (608, 158)
Screenshot: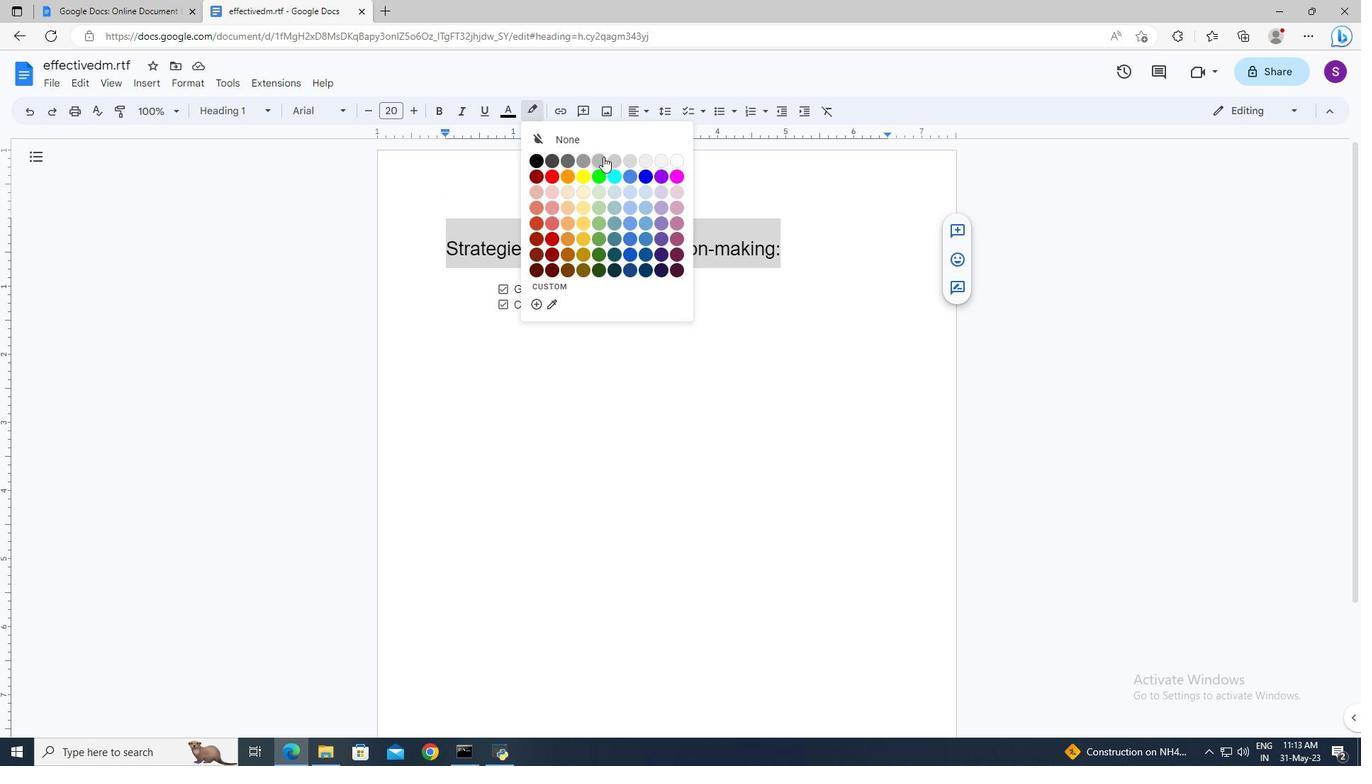 
Action: Mouse pressed left at (608, 158)
Screenshot: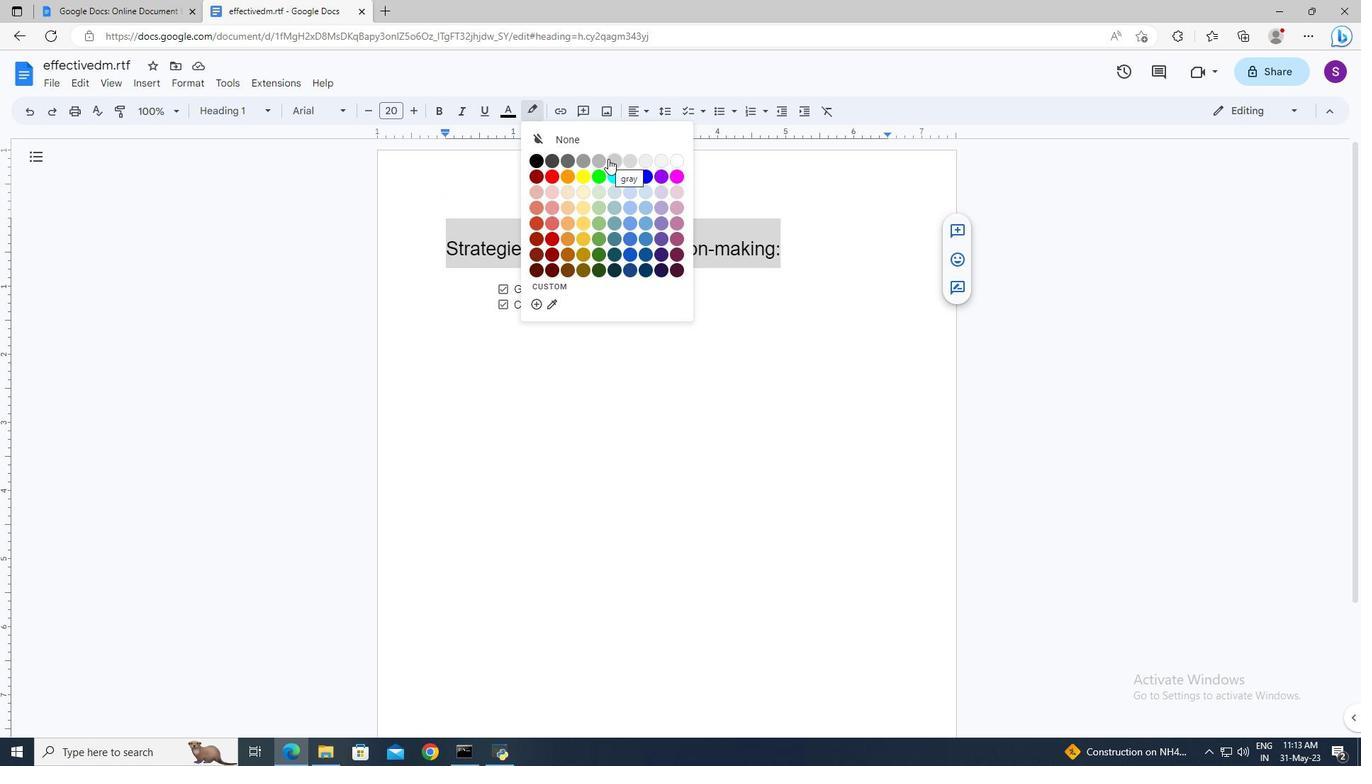 
Action: Mouse moved to (397, 117)
Screenshot: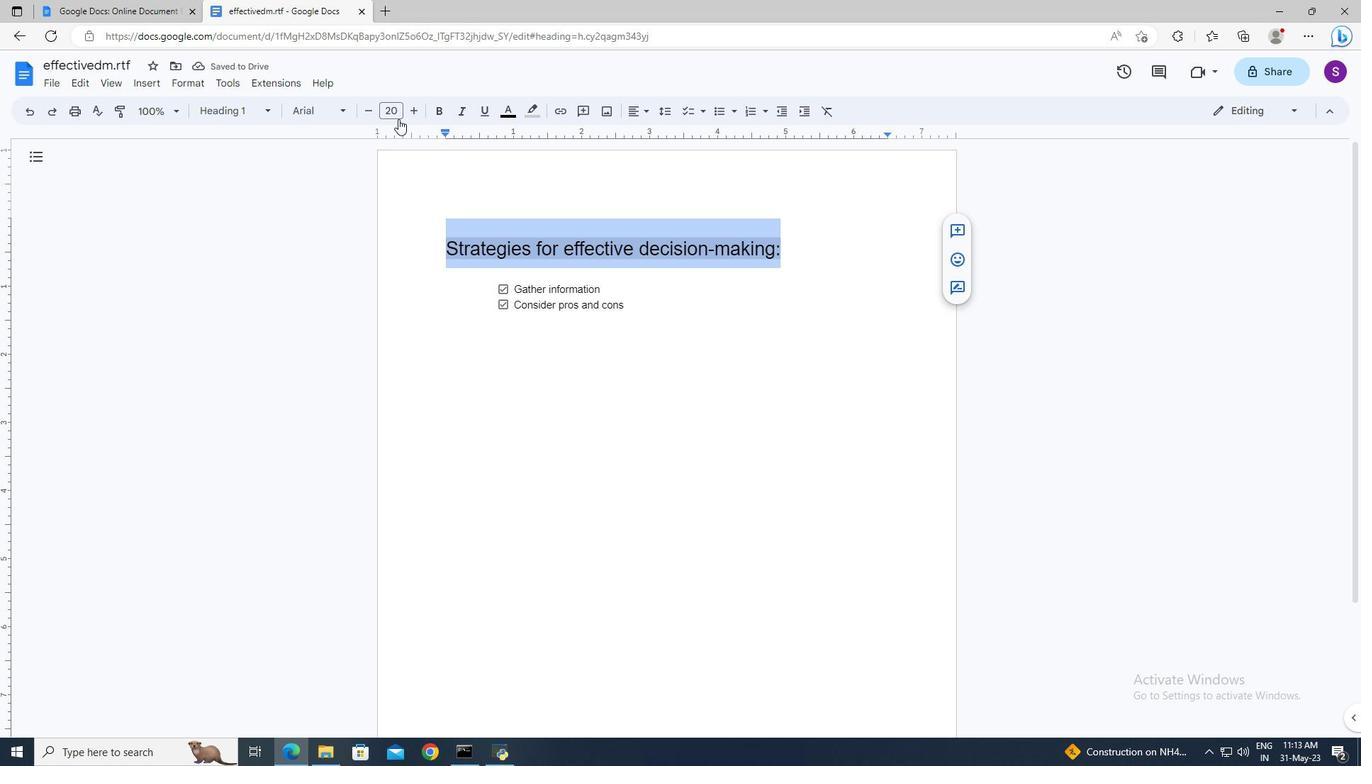 
Action: Mouse pressed left at (397, 117)
Screenshot: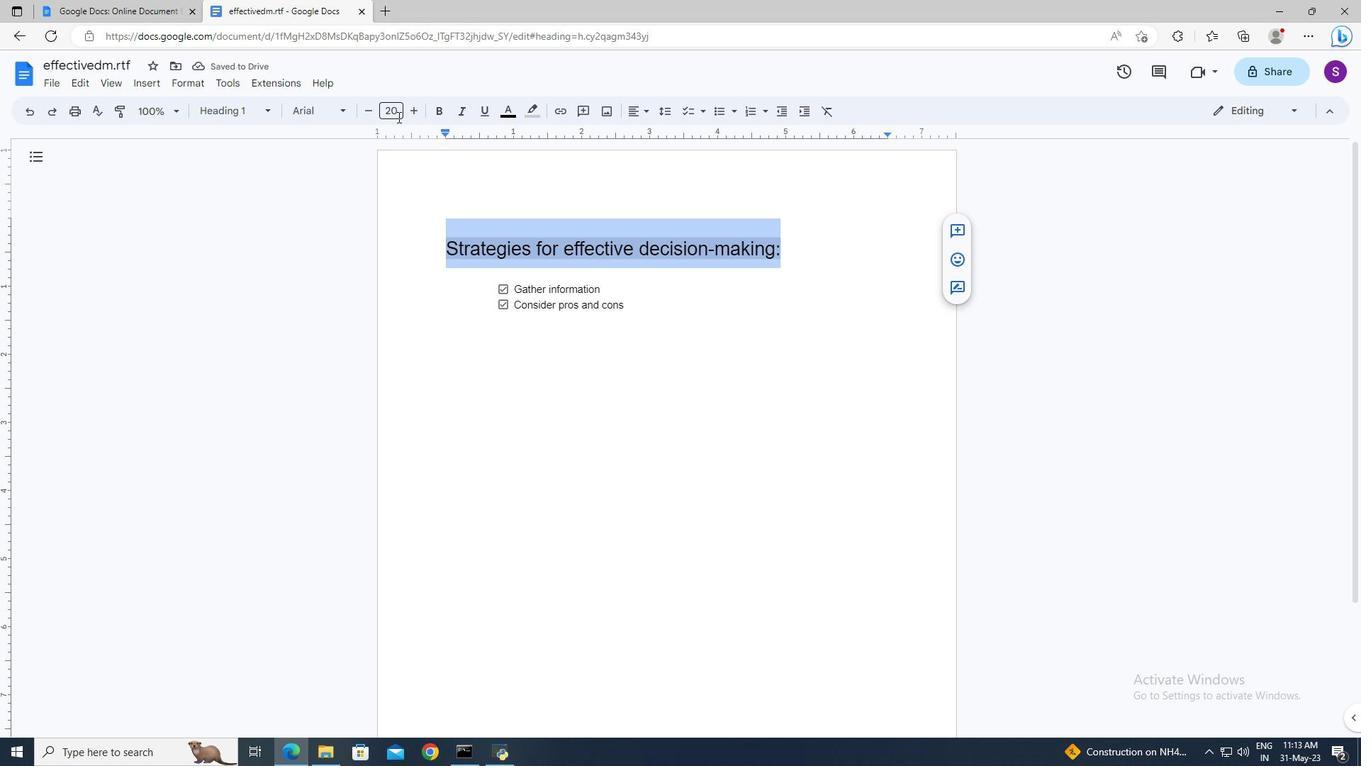 
Action: Key pressed 26<Key.enter>
Screenshot: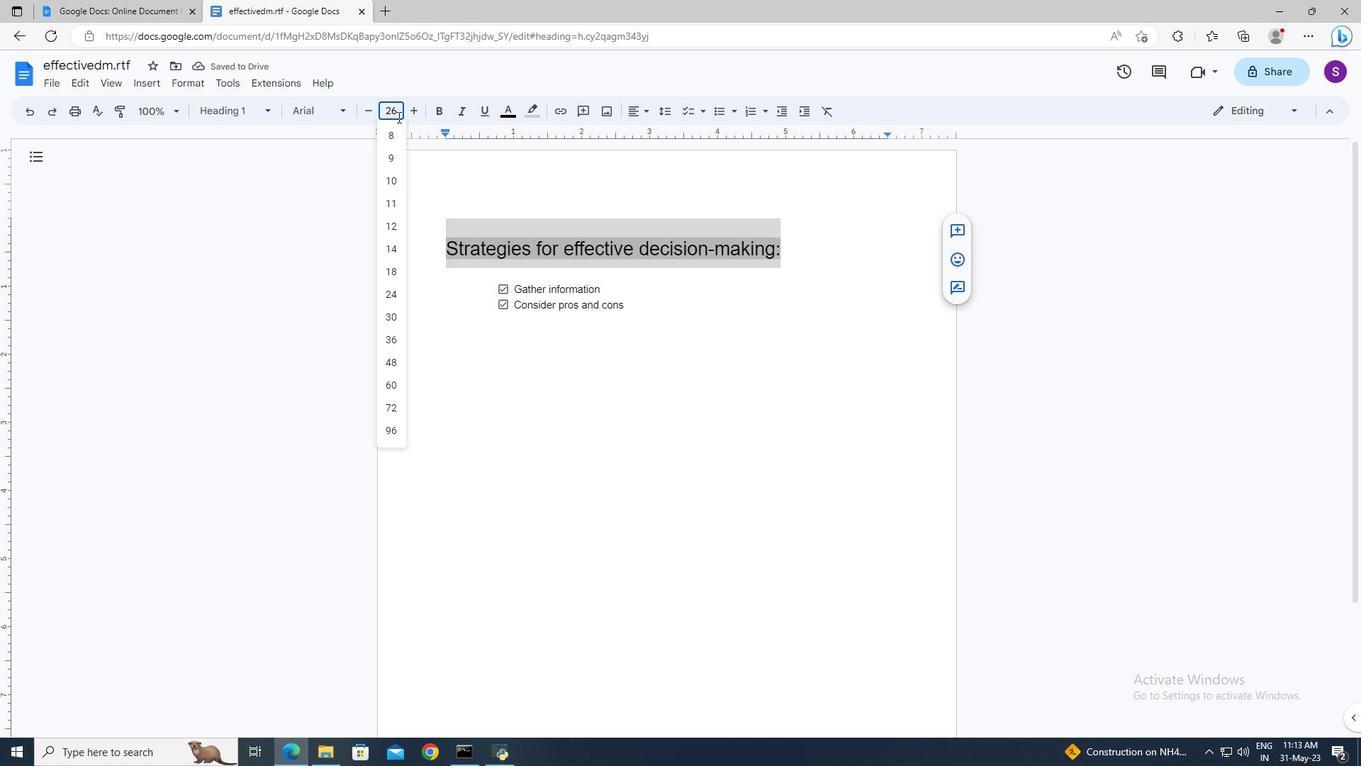 
Action: Mouse moved to (512, 294)
Screenshot: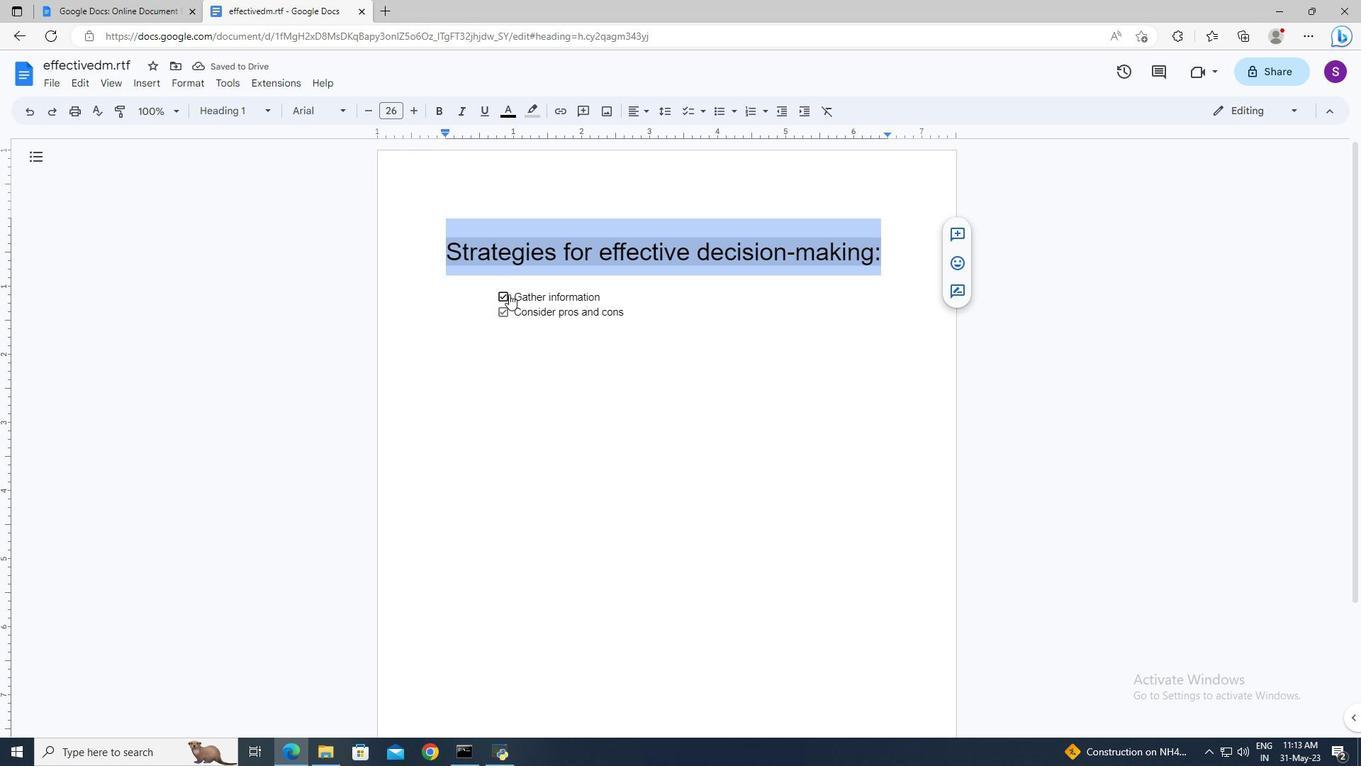 
Action: Mouse pressed left at (512, 294)
Screenshot: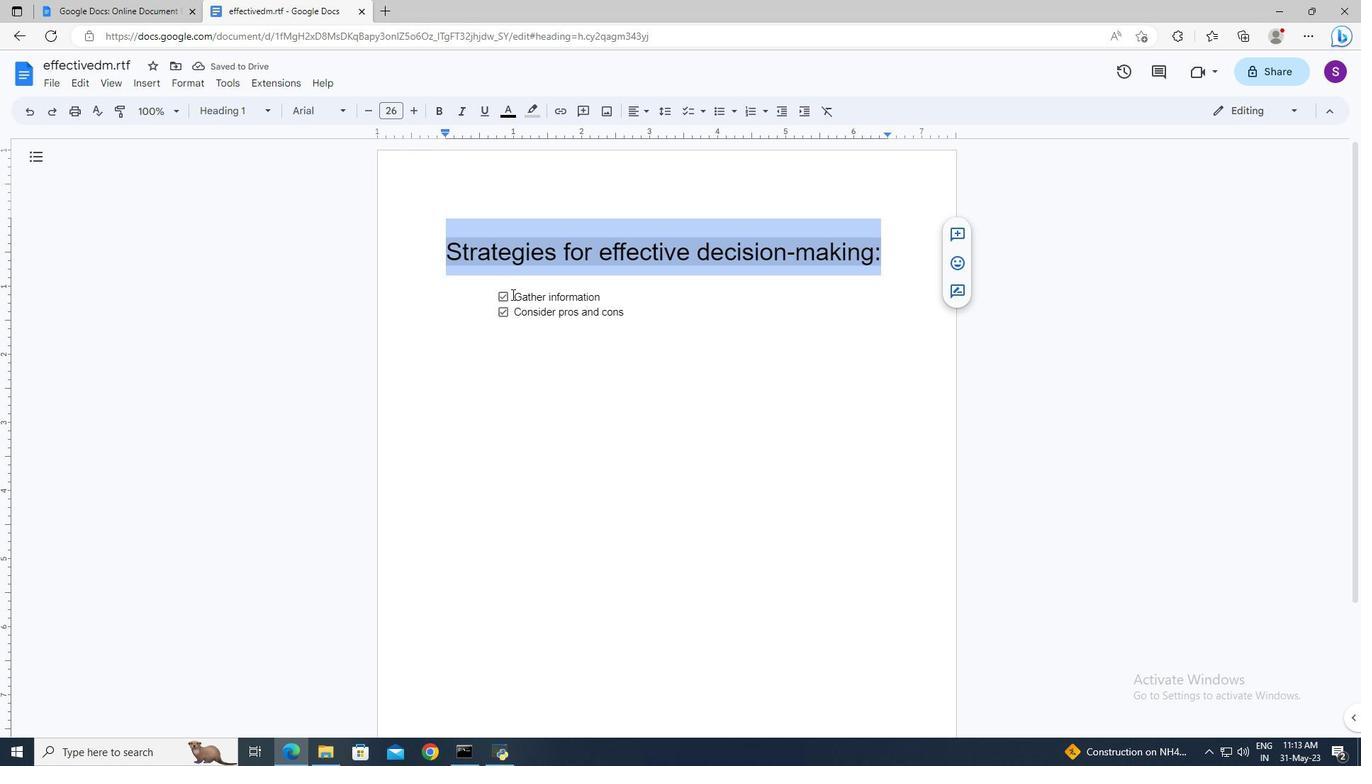 
Action: Key pressed <Key.shift><Key.down><Key.shift><Key.down>
Screenshot: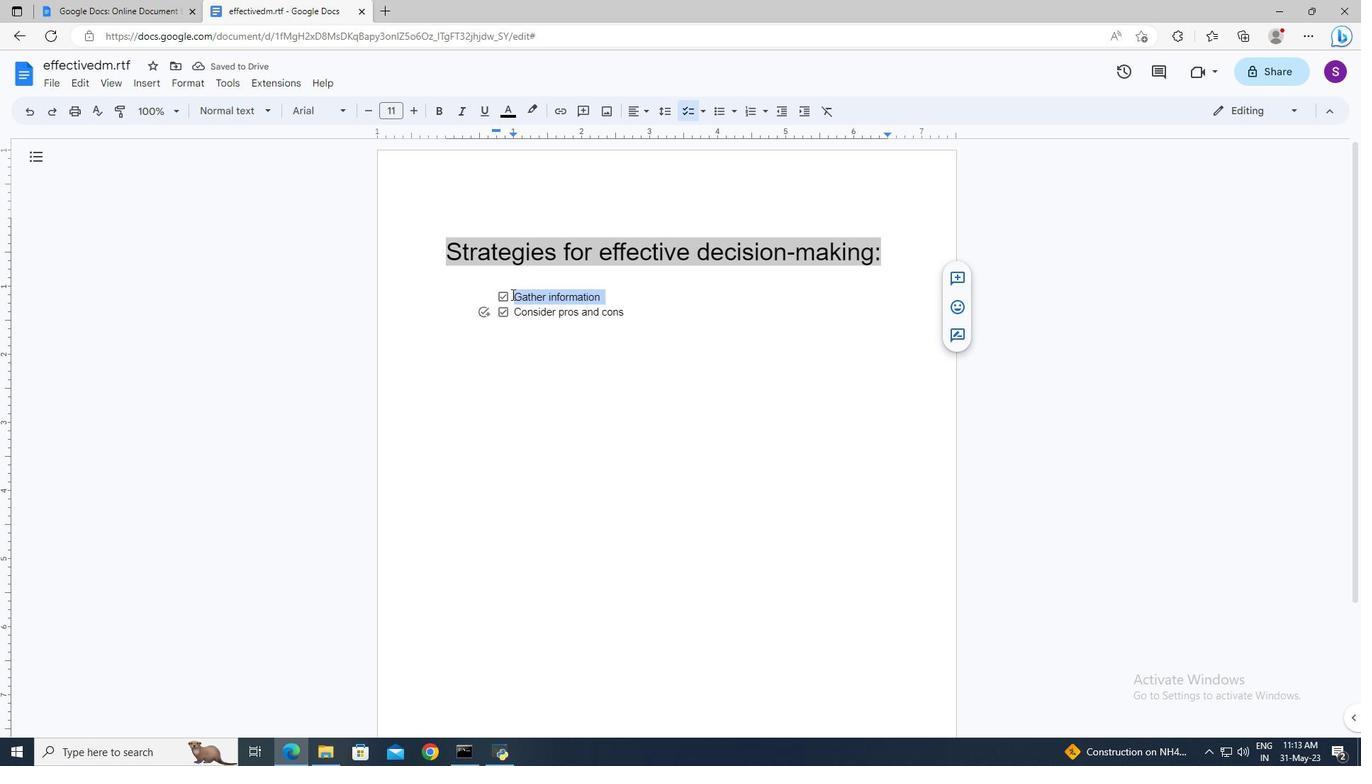 
Action: Mouse moved to (392, 112)
Screenshot: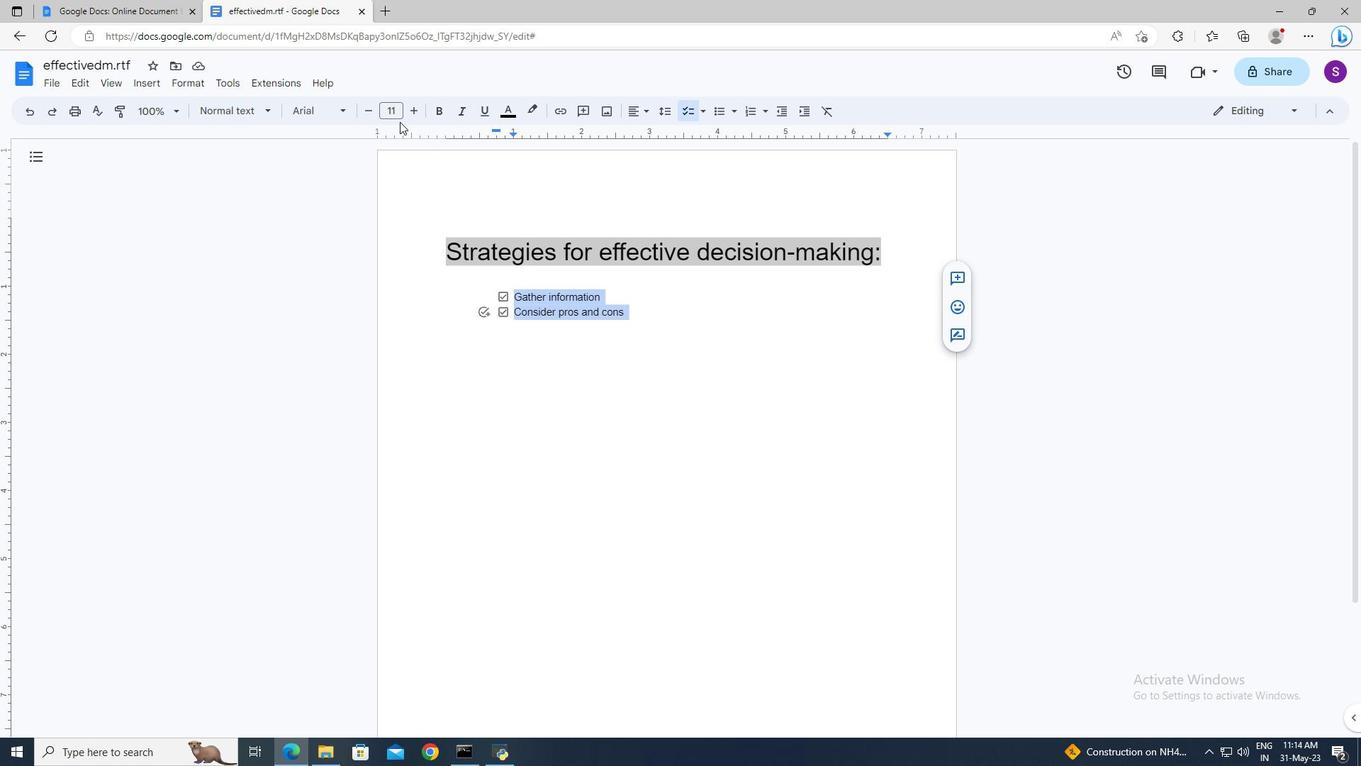 
Action: Mouse pressed left at (392, 112)
Screenshot: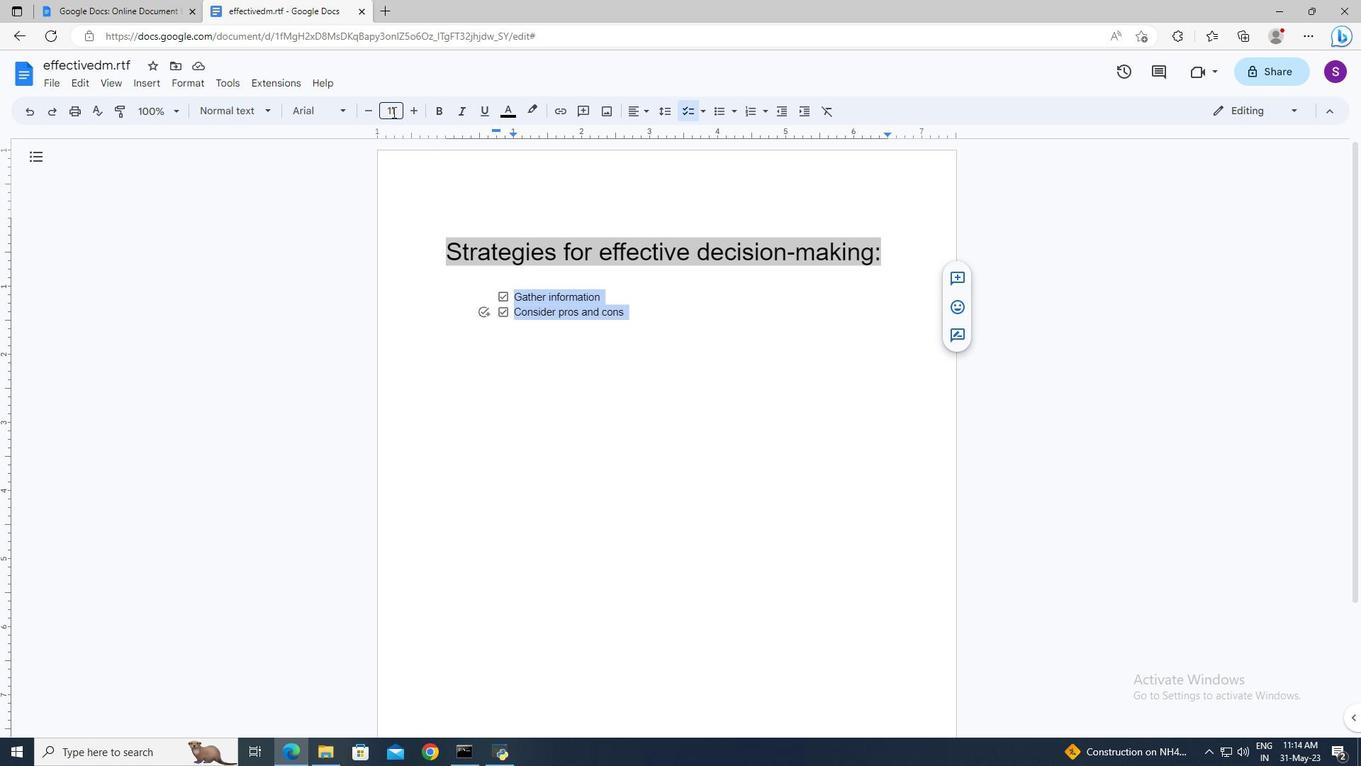 
Action: Key pressed 26<Key.enter>
Screenshot: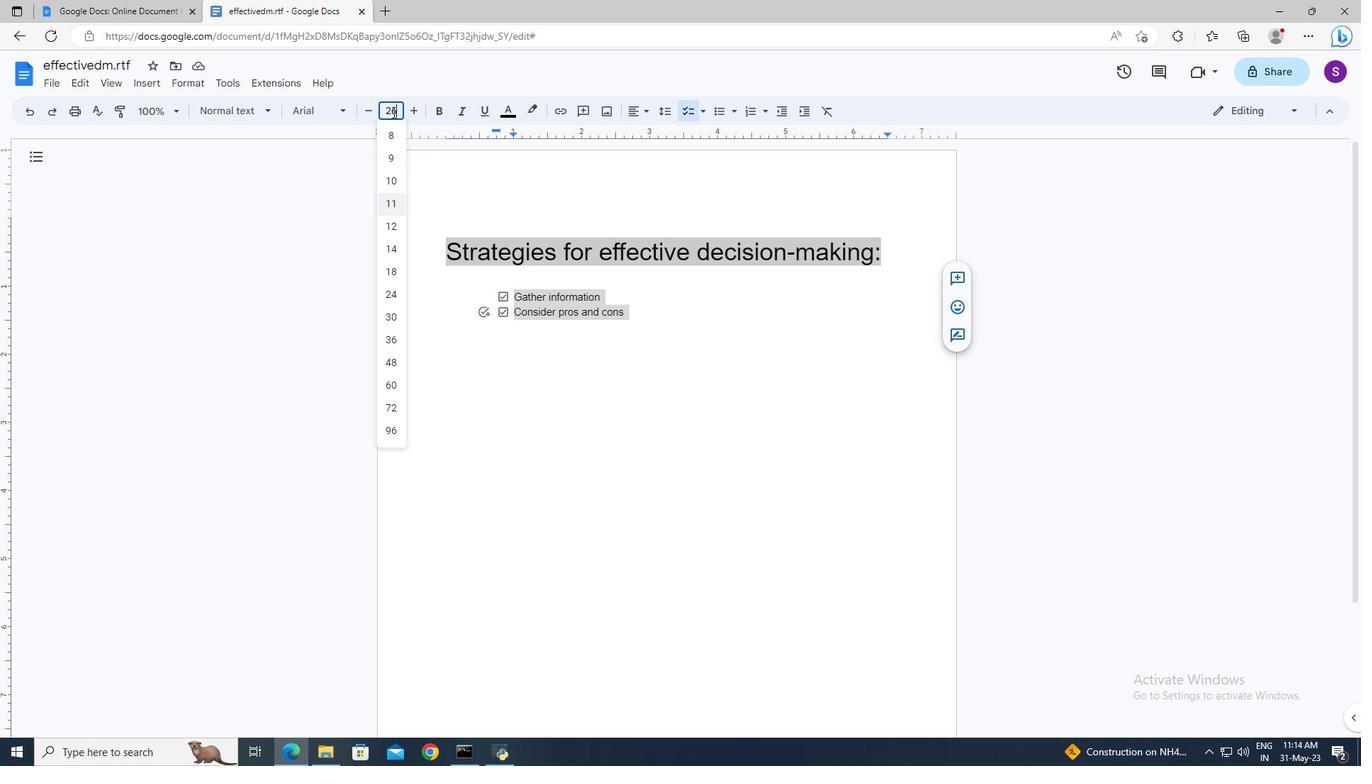 
Action: Mouse moved to (443, 282)
Screenshot: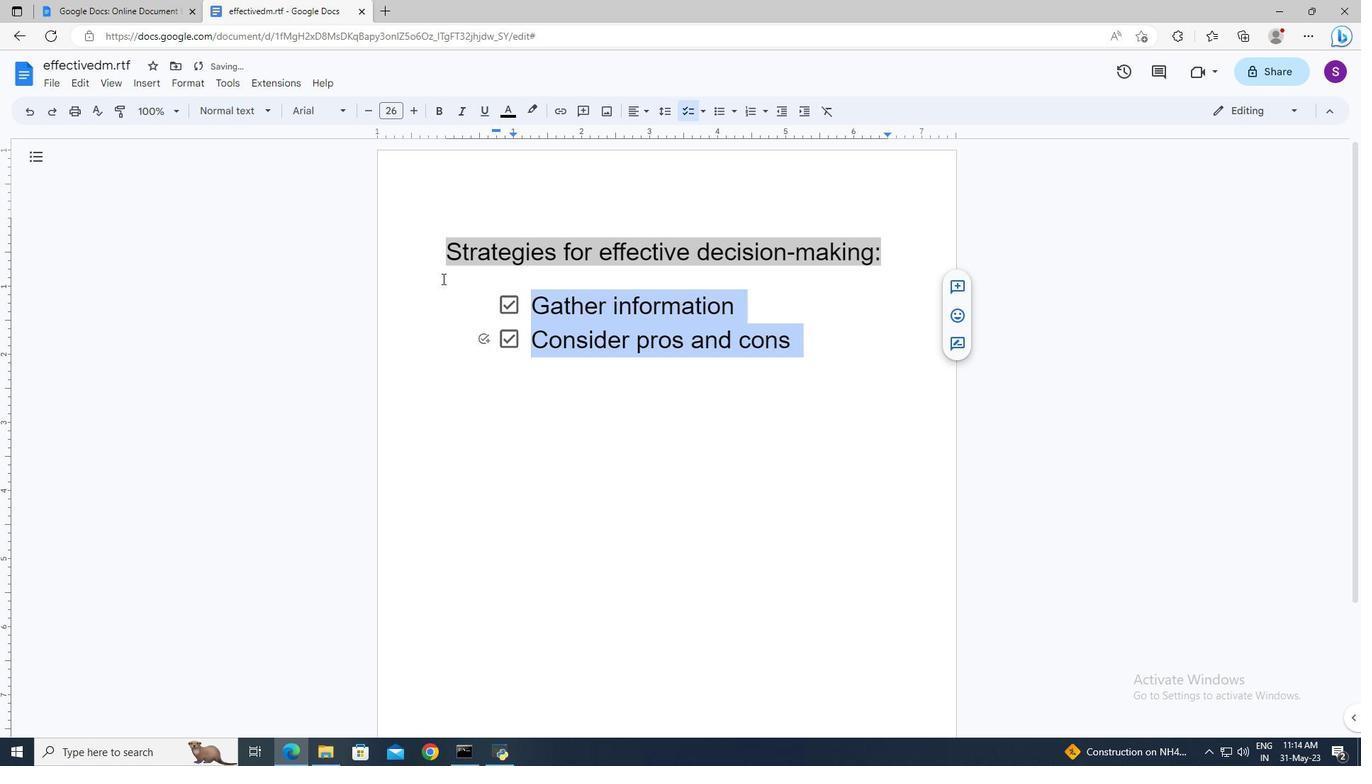
Action: Mouse pressed left at (443, 282)
Screenshot: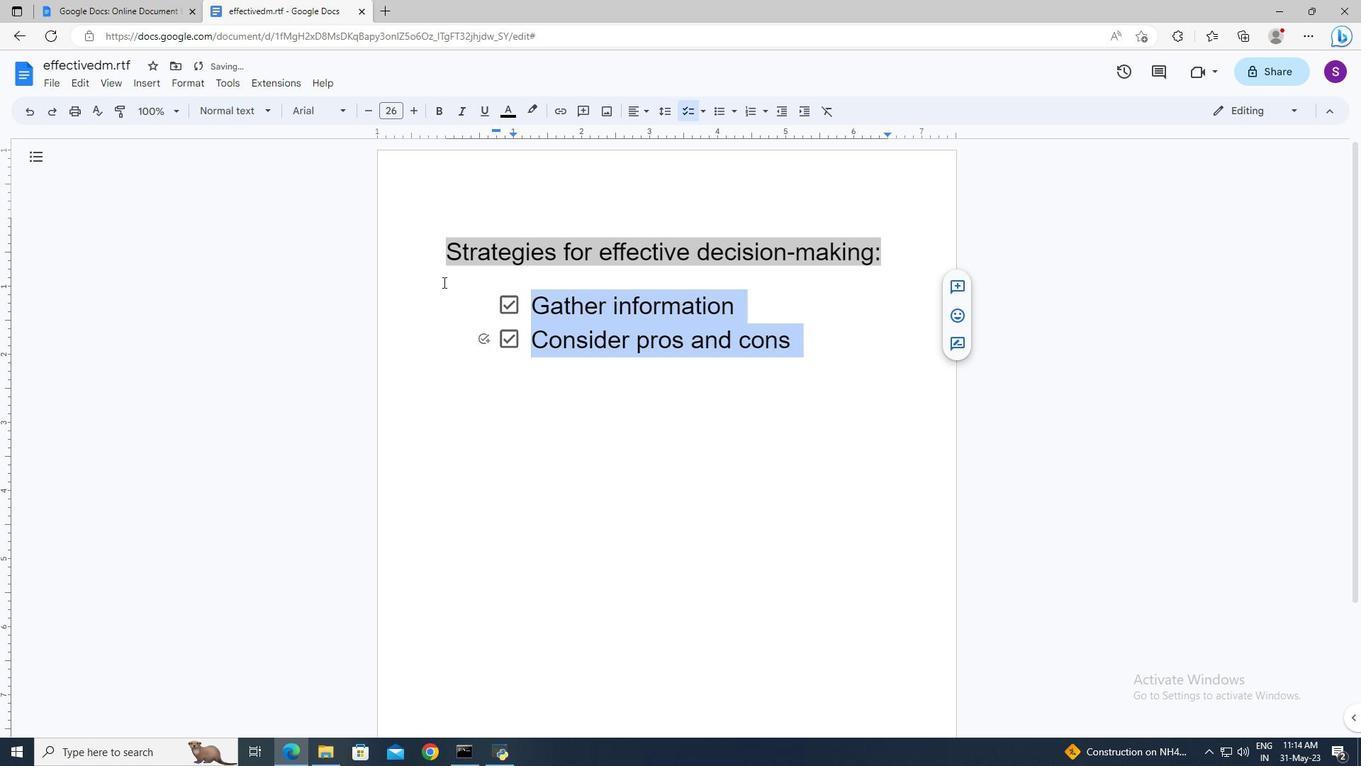 
